 Task: Find a one-way flight from Santa Barbara to Jackson on May 2nd for 8 passengers in premium economy with 2 checked bags.
Action: Mouse moved to (209, 342)
Screenshot: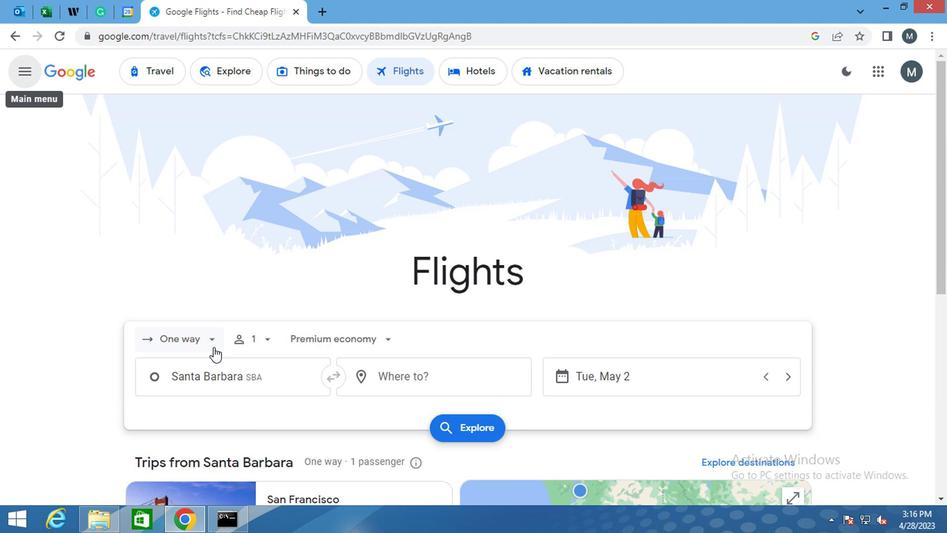 
Action: Mouse pressed left at (209, 342)
Screenshot: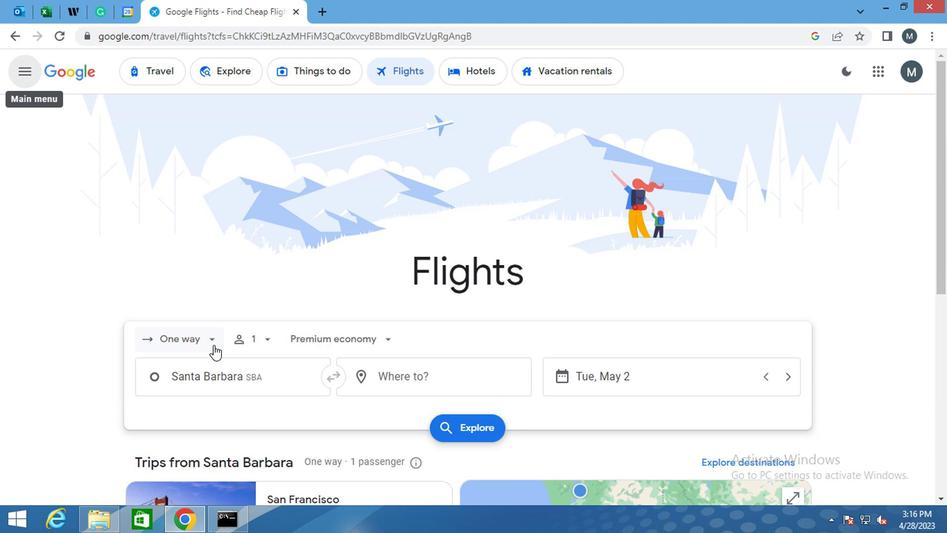 
Action: Mouse moved to (221, 394)
Screenshot: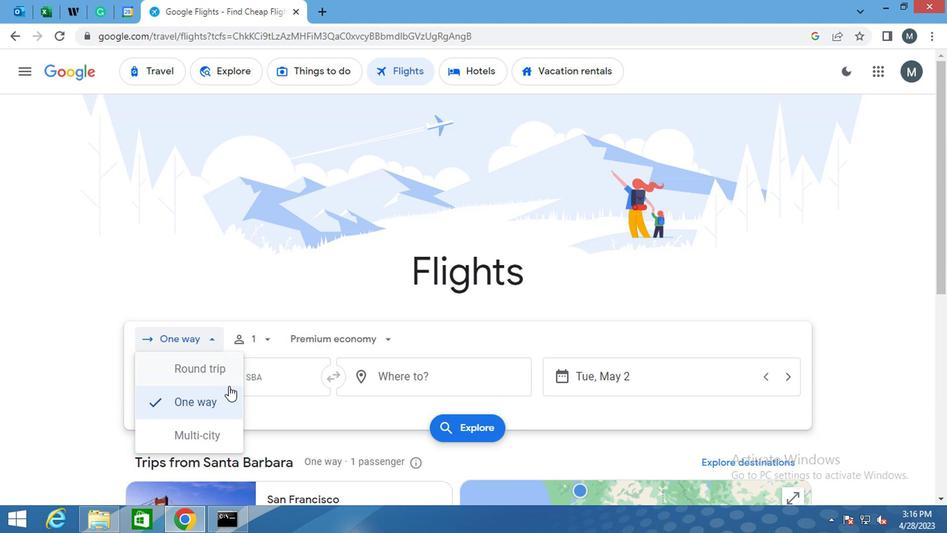 
Action: Mouse pressed left at (221, 394)
Screenshot: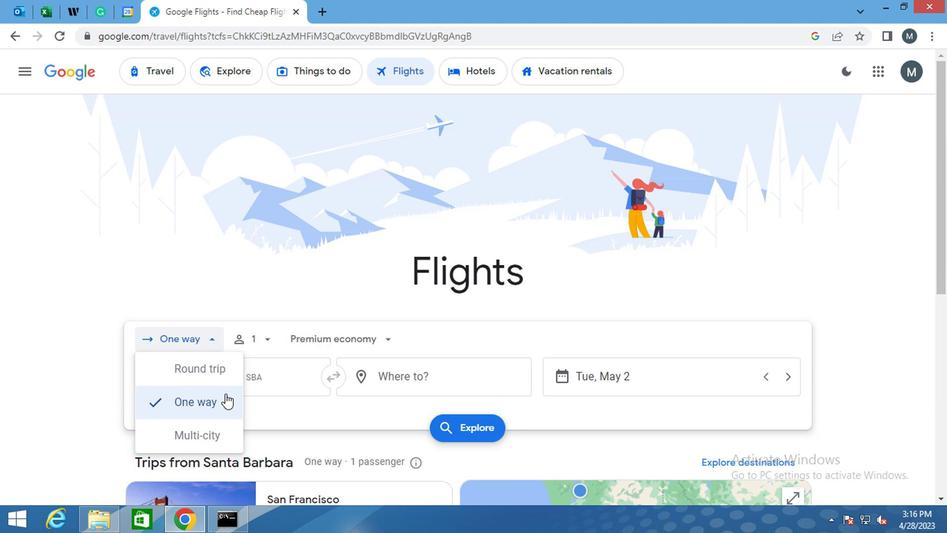 
Action: Mouse moved to (264, 343)
Screenshot: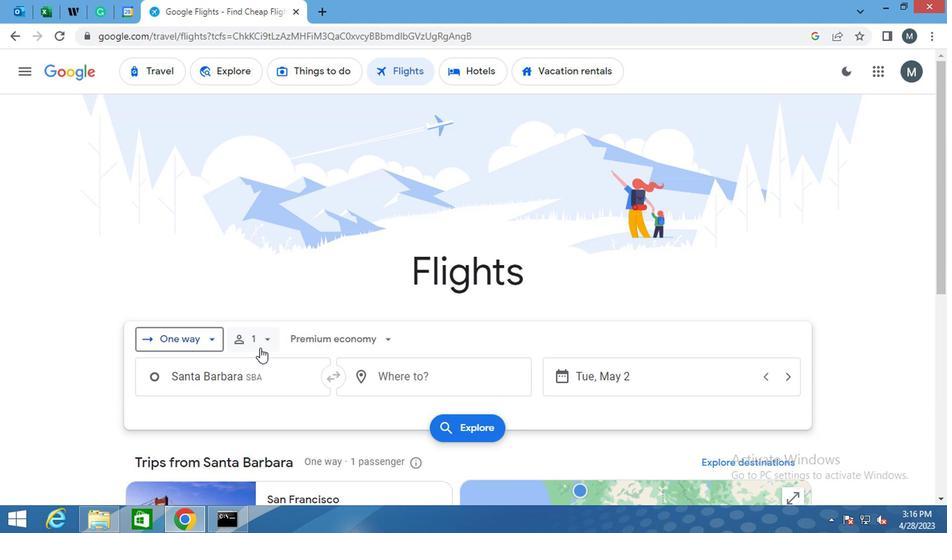 
Action: Mouse pressed left at (264, 343)
Screenshot: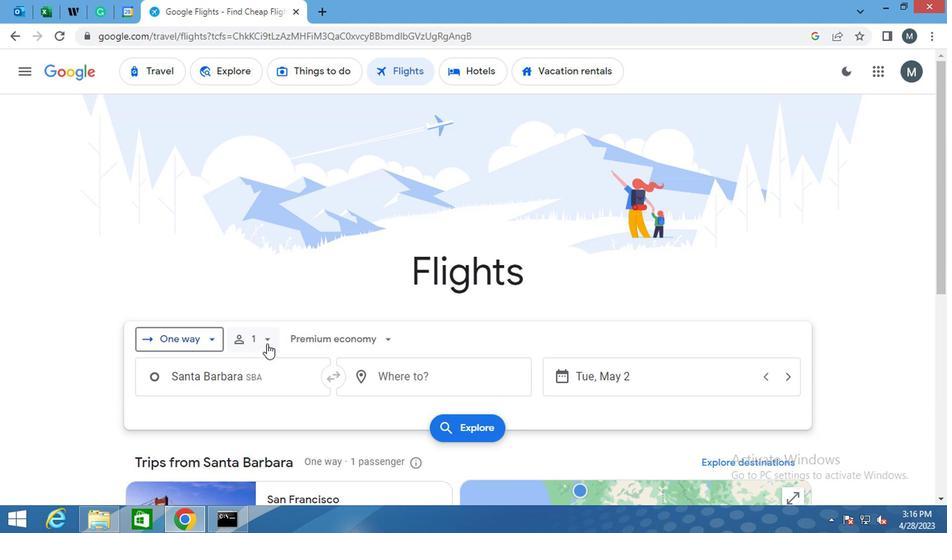 
Action: Mouse moved to (183, 310)
Screenshot: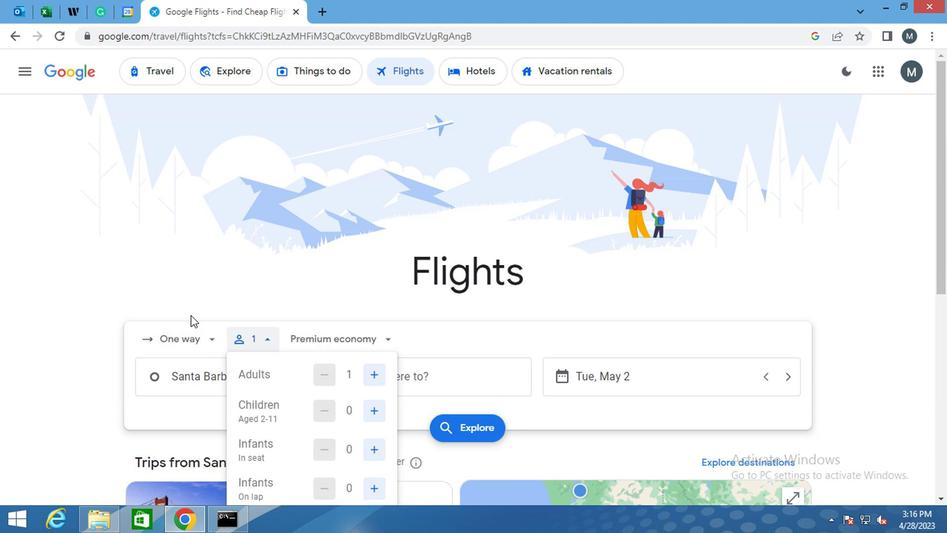 
Action: Mouse scrolled (183, 310) with delta (0, 0)
Screenshot: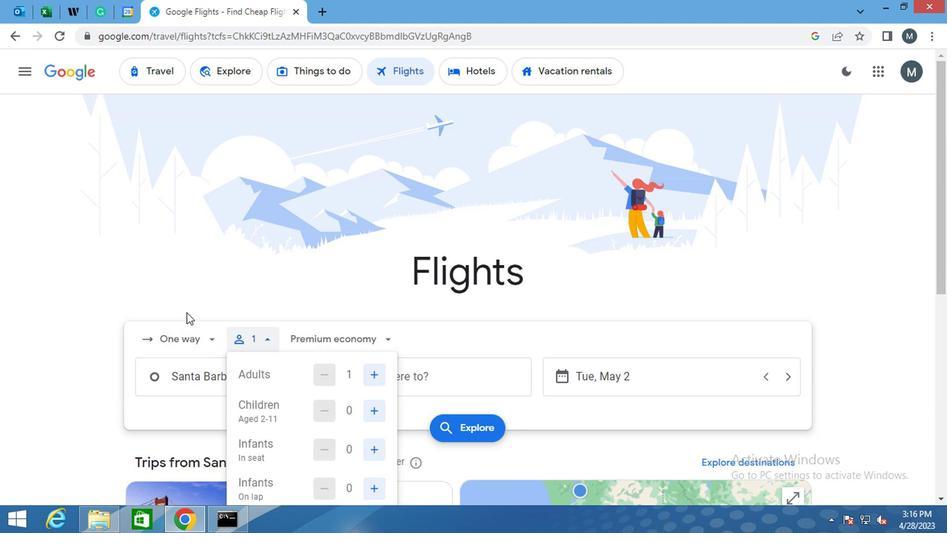 
Action: Mouse scrolled (183, 310) with delta (0, 0)
Screenshot: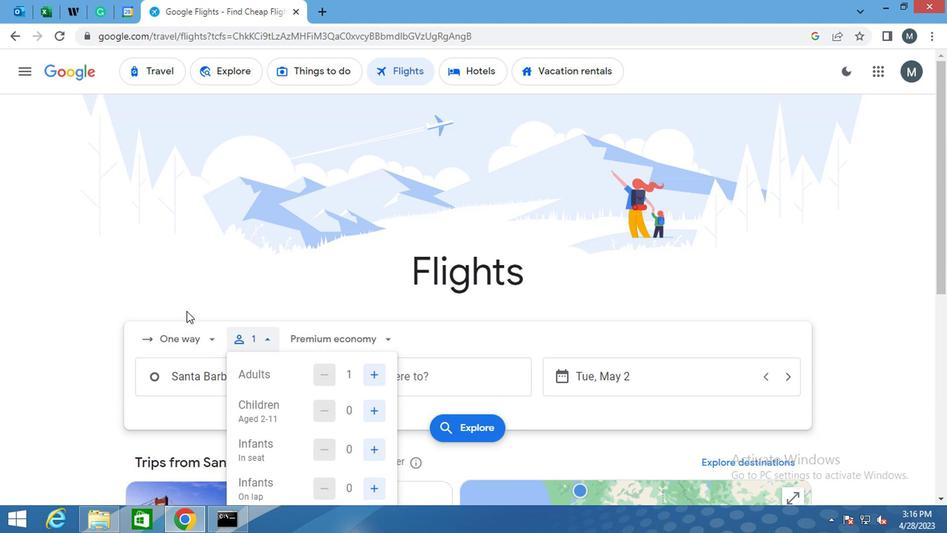 
Action: Mouse moved to (373, 237)
Screenshot: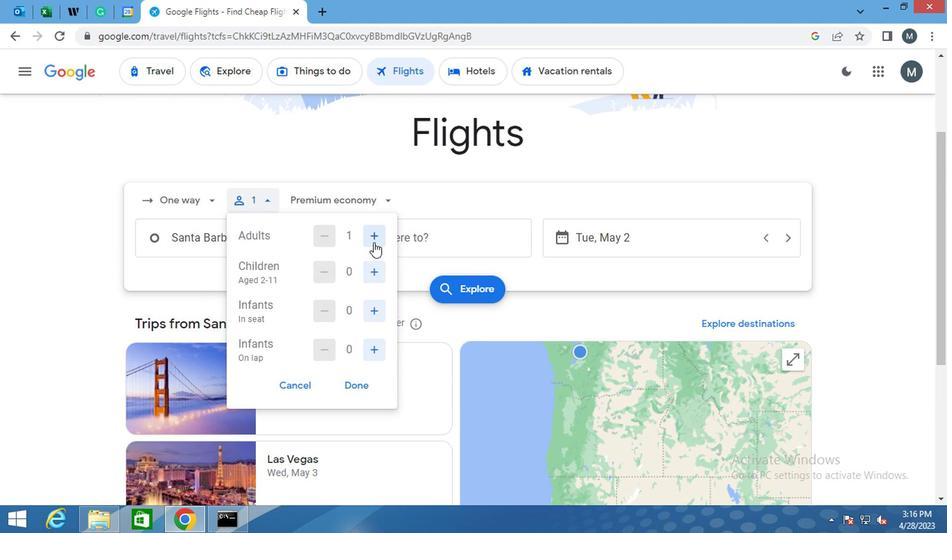 
Action: Mouse pressed left at (373, 237)
Screenshot: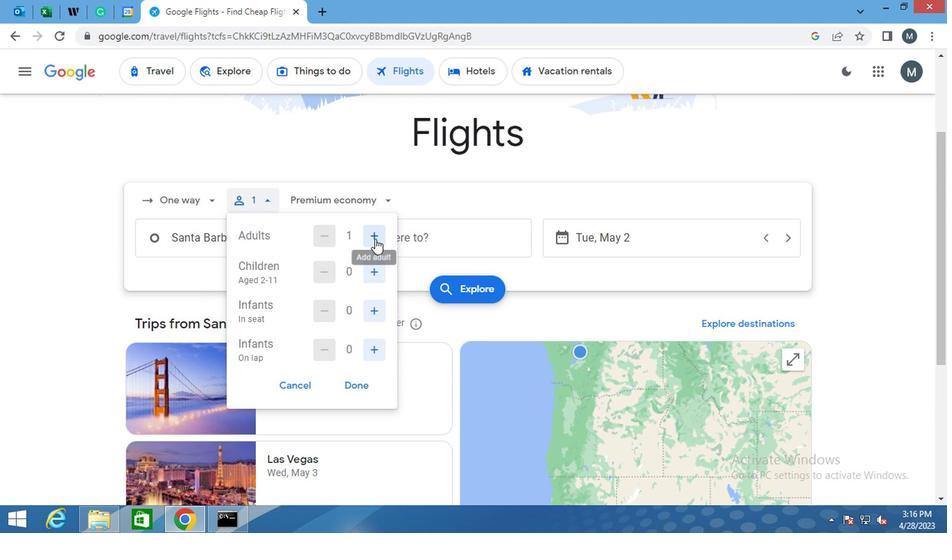 
Action: Mouse pressed left at (373, 237)
Screenshot: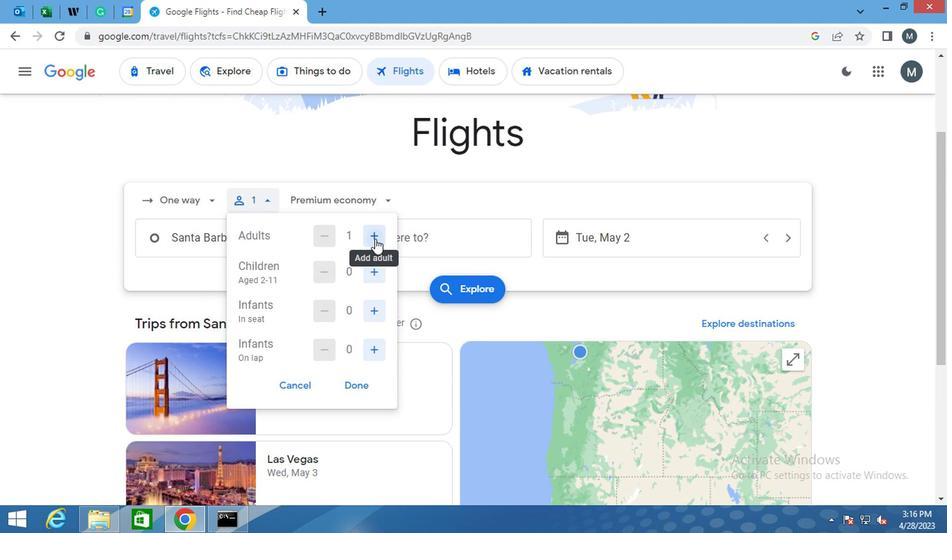 
Action: Mouse pressed left at (373, 237)
Screenshot: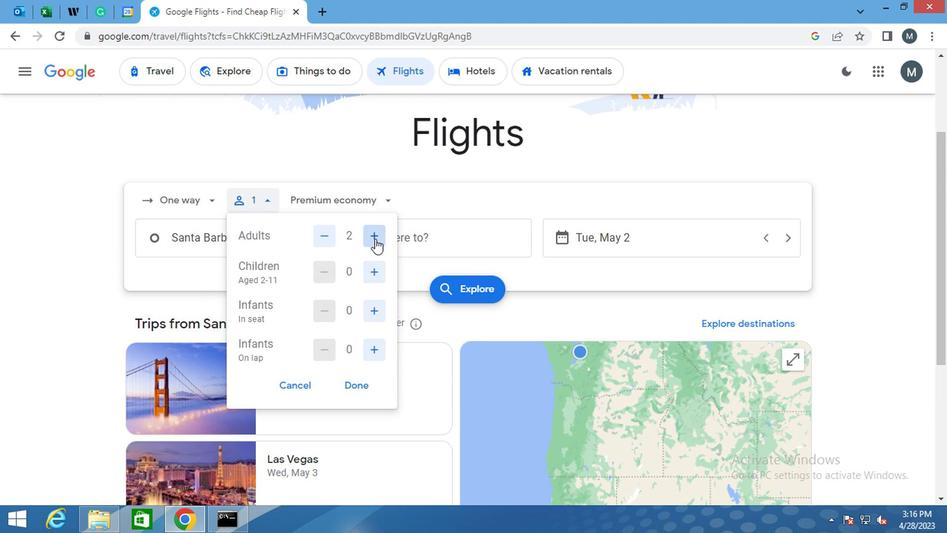 
Action: Mouse moved to (368, 272)
Screenshot: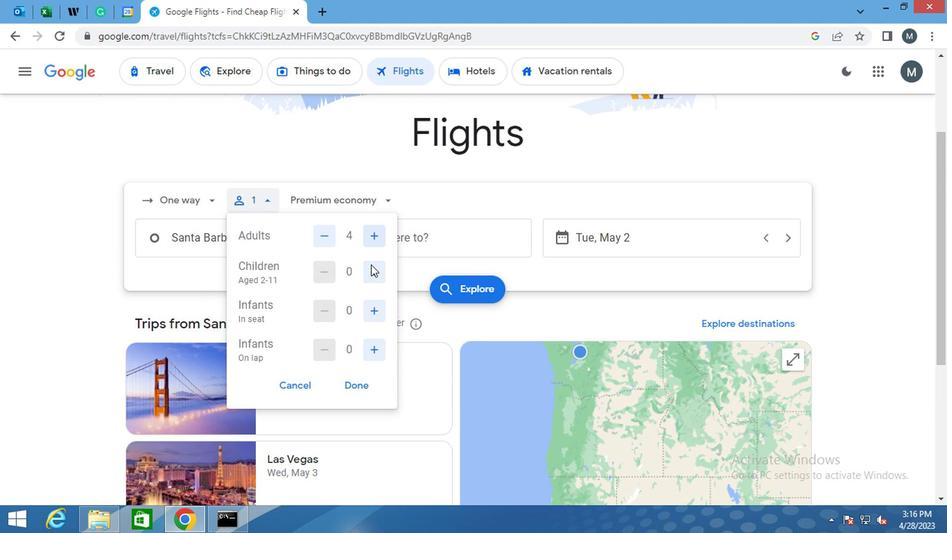 
Action: Mouse pressed left at (368, 272)
Screenshot: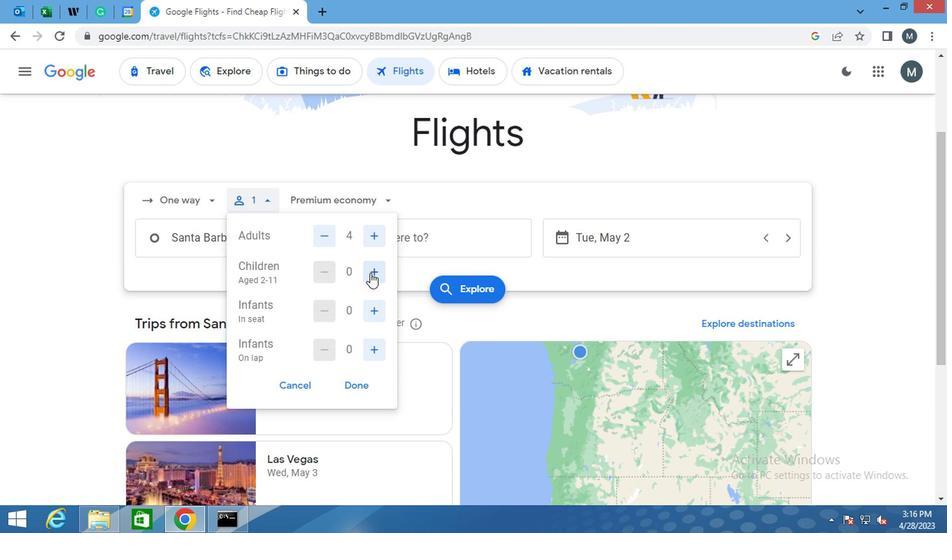 
Action: Mouse pressed left at (368, 272)
Screenshot: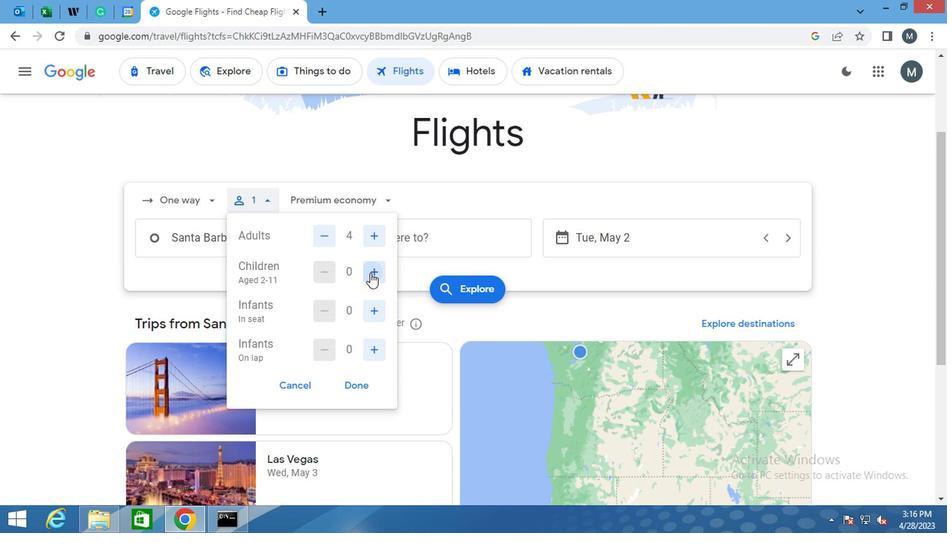 
Action: Mouse moved to (374, 311)
Screenshot: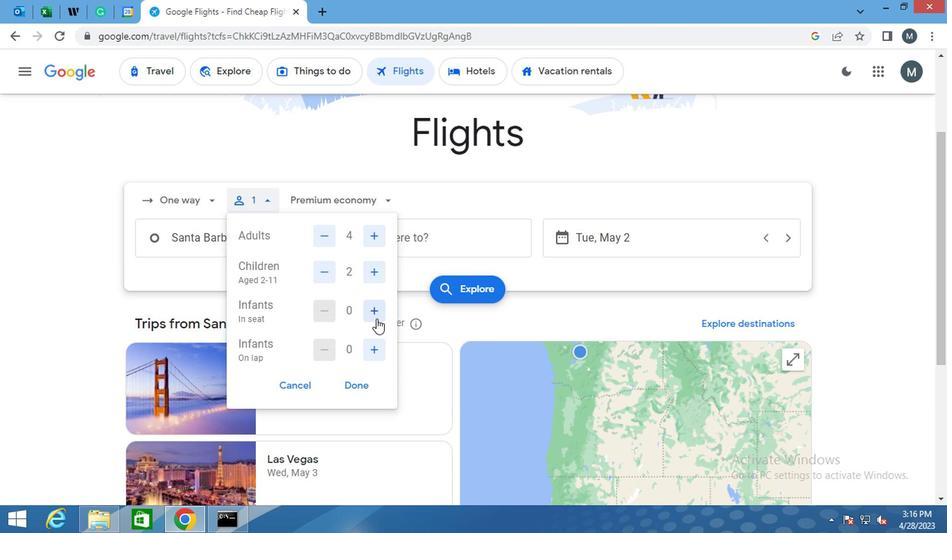 
Action: Mouse pressed left at (374, 311)
Screenshot: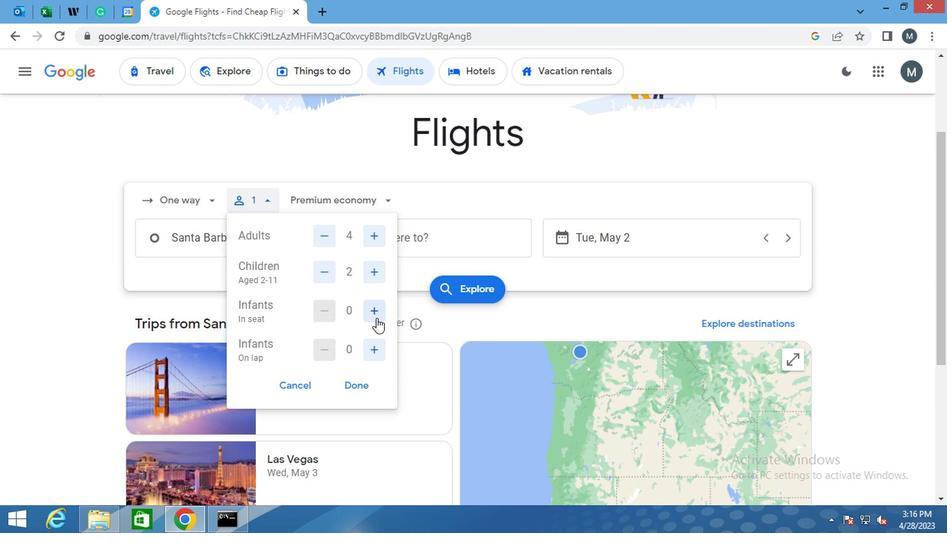 
Action: Mouse moved to (374, 340)
Screenshot: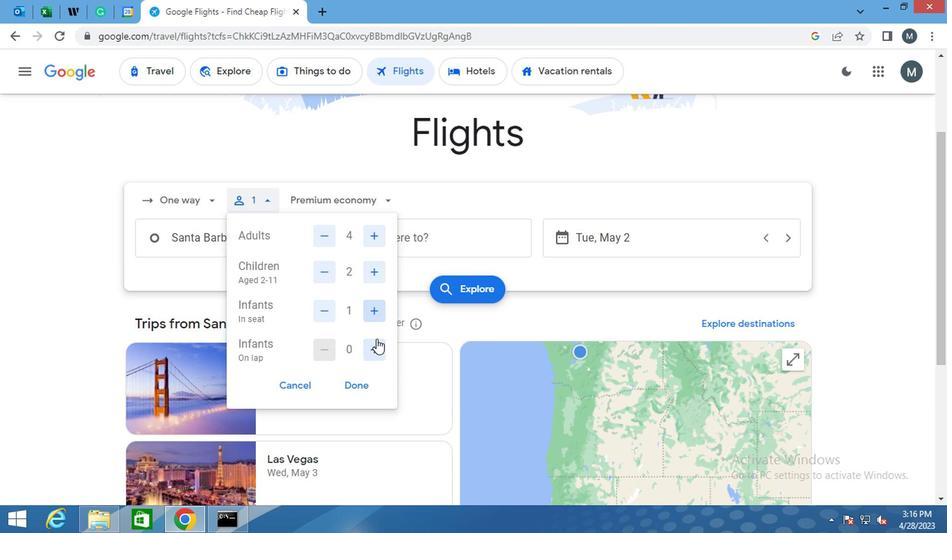 
Action: Mouse pressed left at (374, 340)
Screenshot: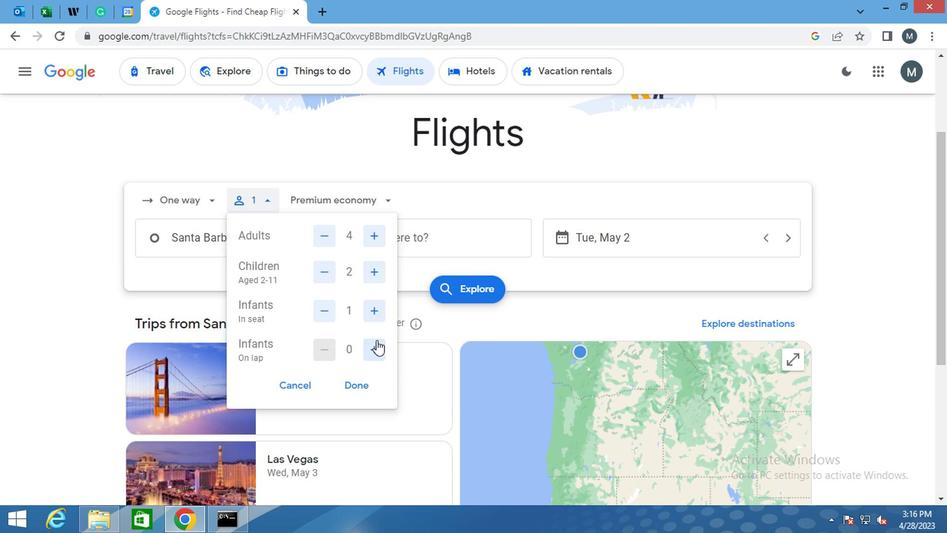 
Action: Mouse moved to (360, 386)
Screenshot: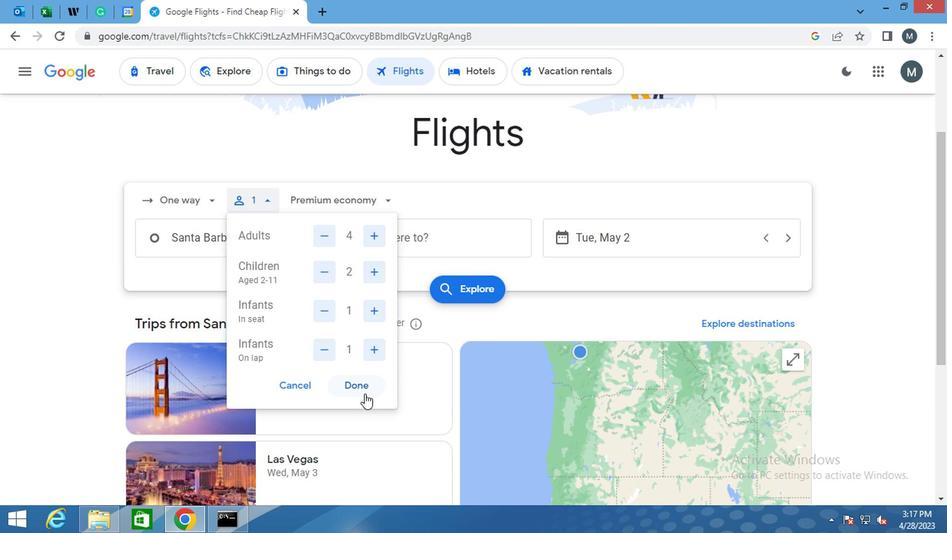 
Action: Mouse pressed left at (360, 386)
Screenshot: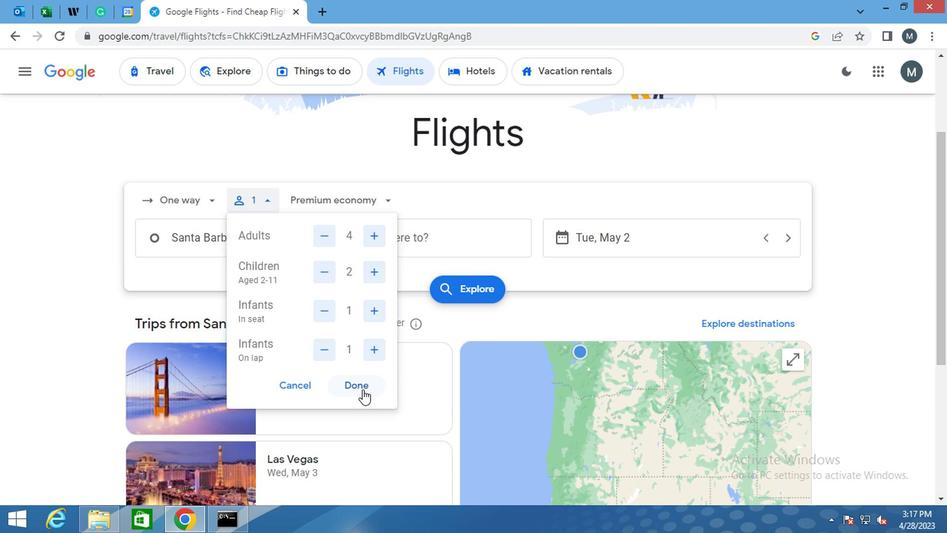 
Action: Mouse moved to (373, 202)
Screenshot: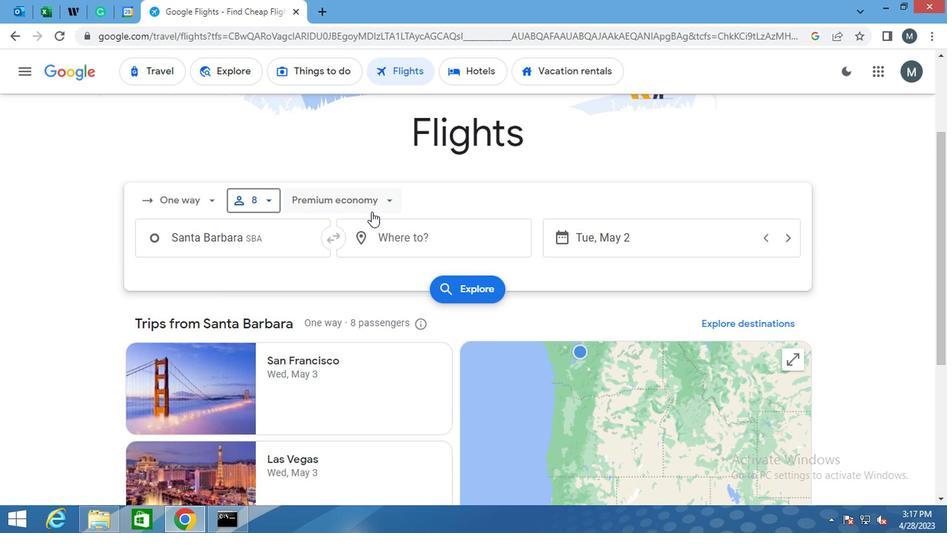 
Action: Mouse pressed left at (373, 202)
Screenshot: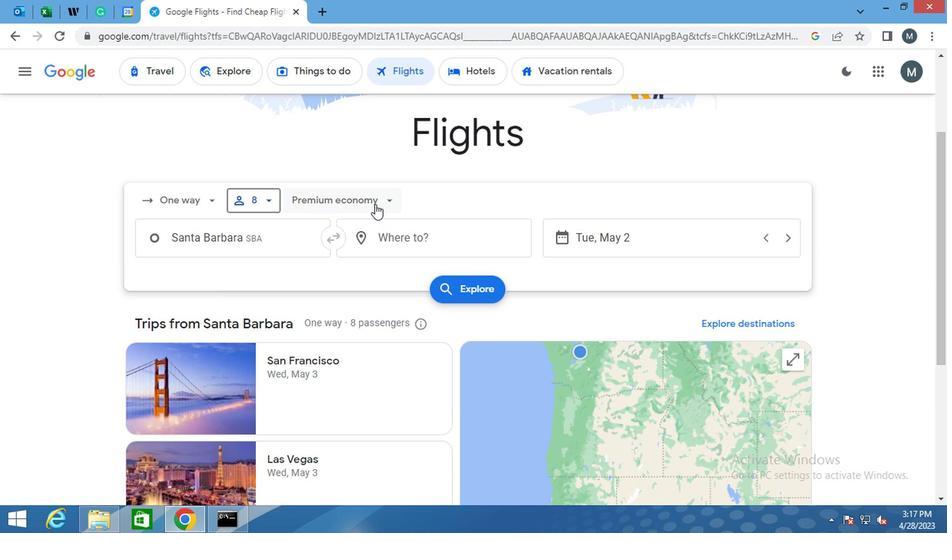 
Action: Mouse moved to (369, 258)
Screenshot: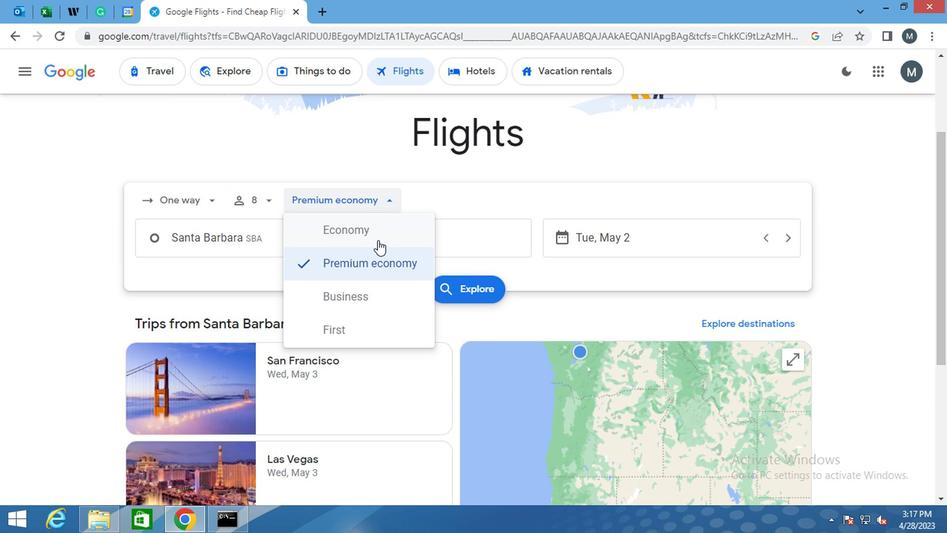 
Action: Mouse pressed left at (369, 258)
Screenshot: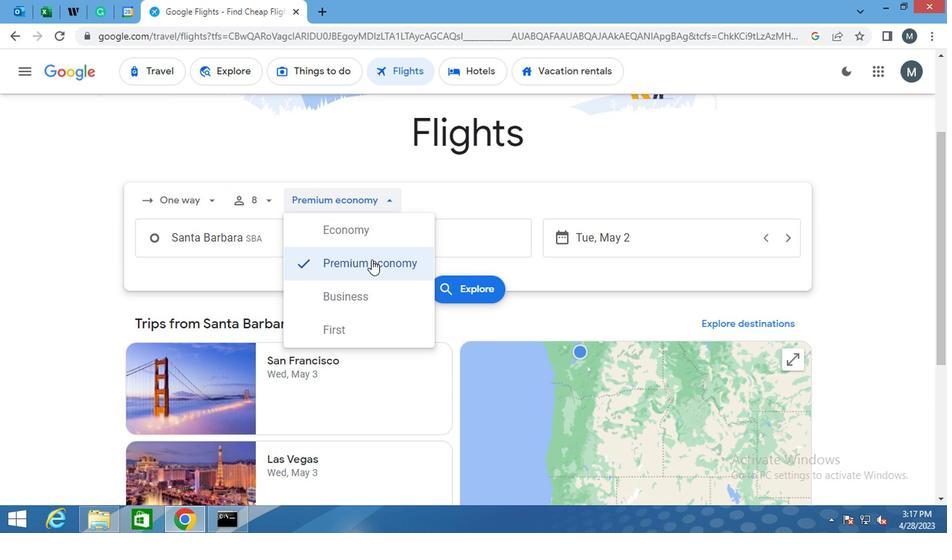 
Action: Mouse moved to (273, 243)
Screenshot: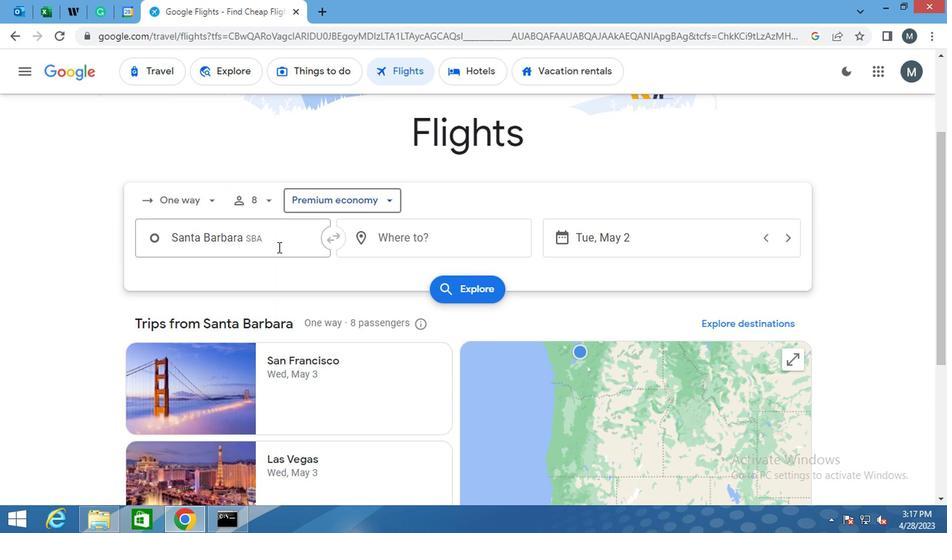 
Action: Mouse pressed left at (273, 243)
Screenshot: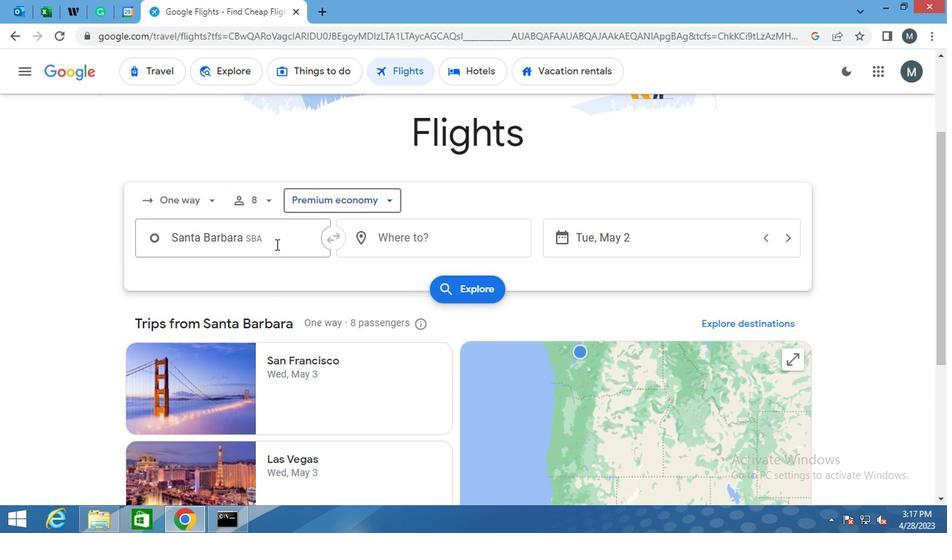 
Action: Mouse moved to (299, 238)
Screenshot: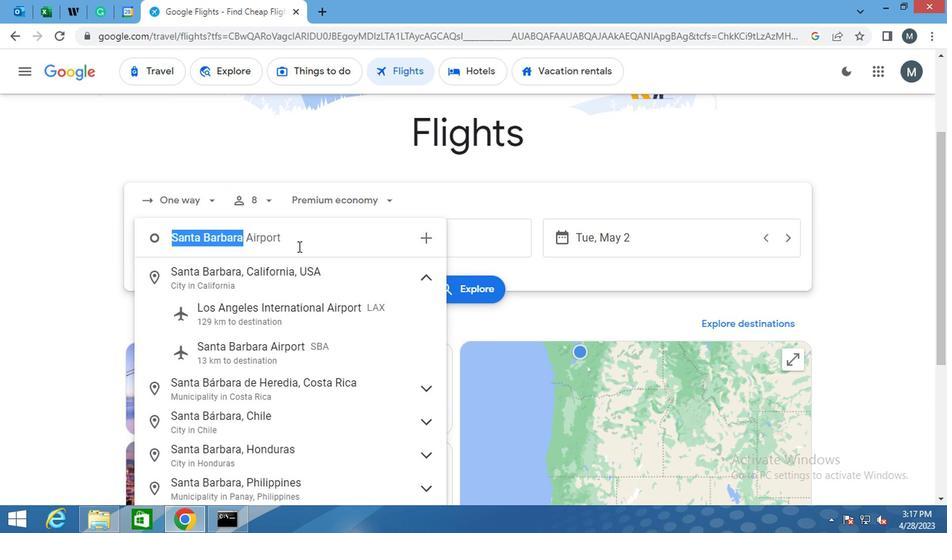 
Action: Mouse pressed left at (299, 238)
Screenshot: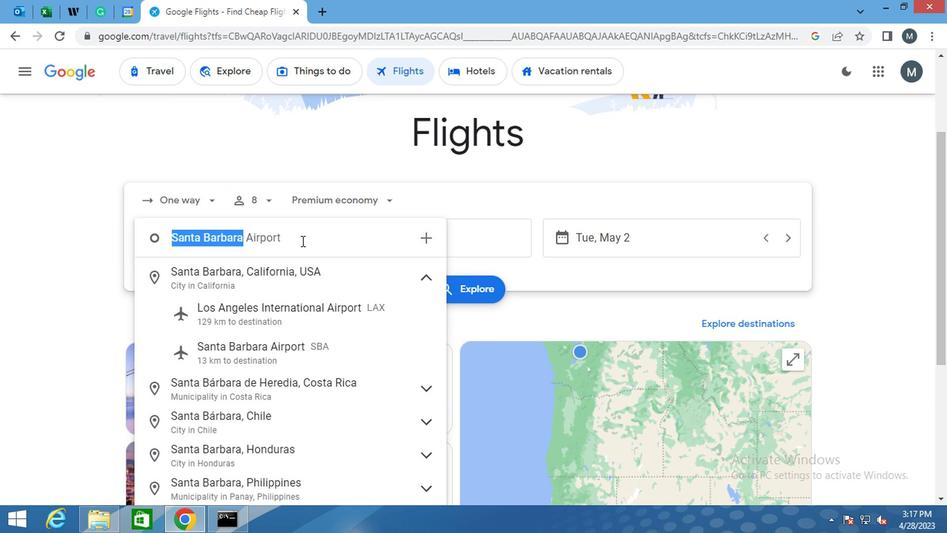 
Action: Mouse moved to (300, 237)
Screenshot: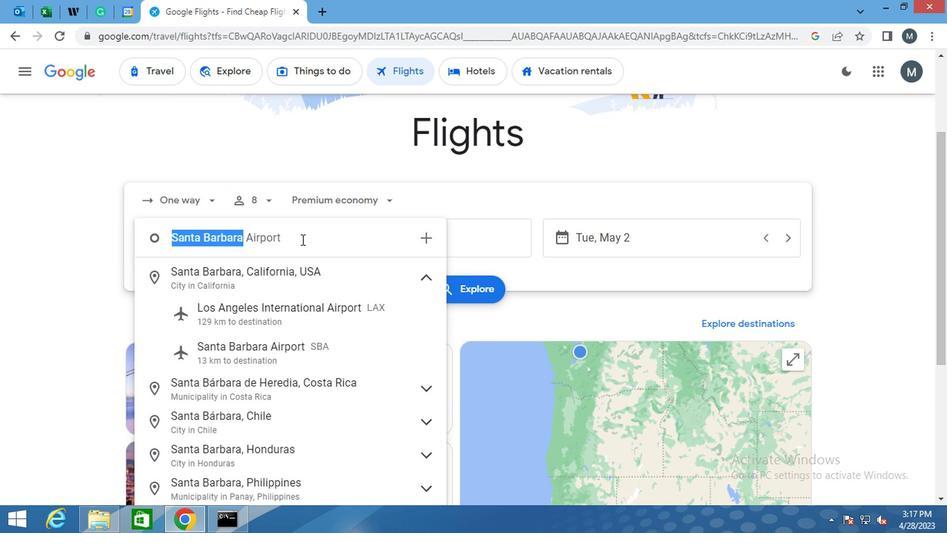 
Action: Key pressed <Key.enter>
Screenshot: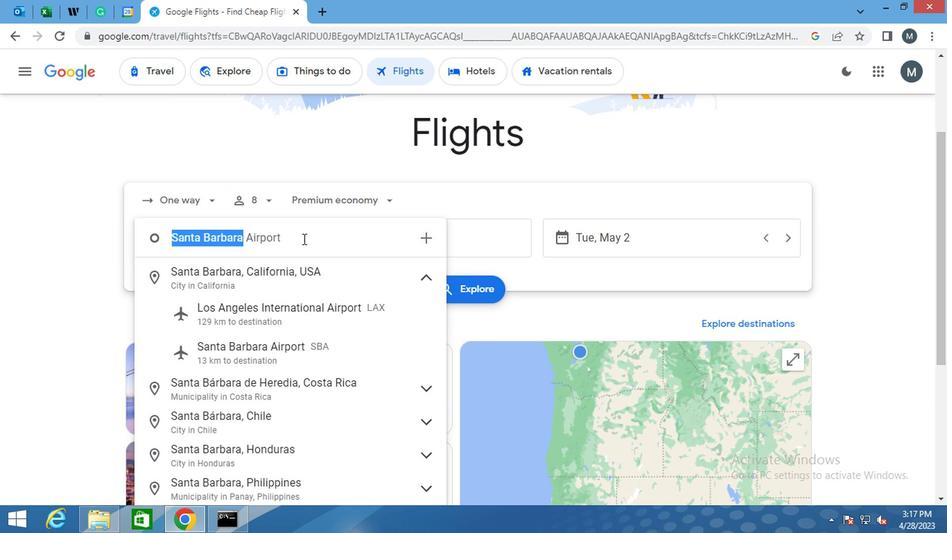 
Action: Mouse moved to (400, 242)
Screenshot: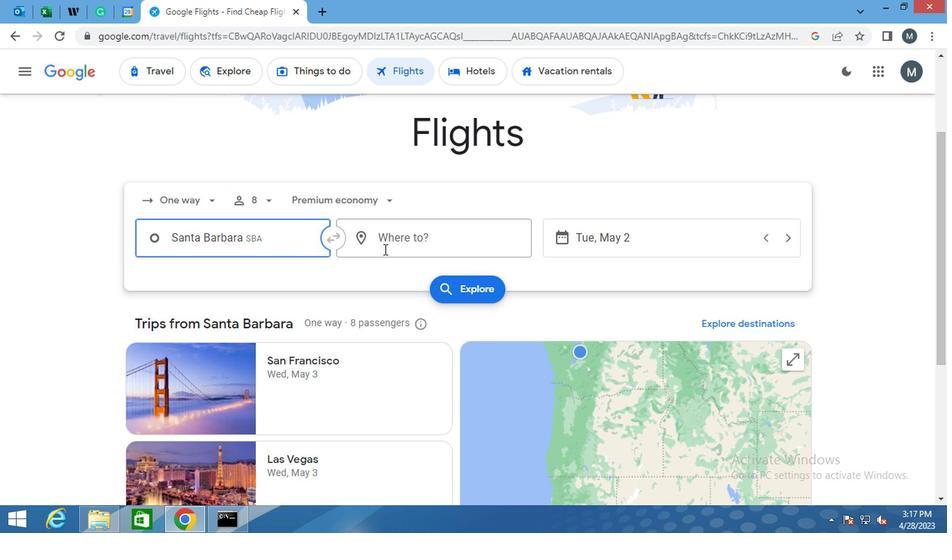 
Action: Mouse pressed left at (400, 242)
Screenshot: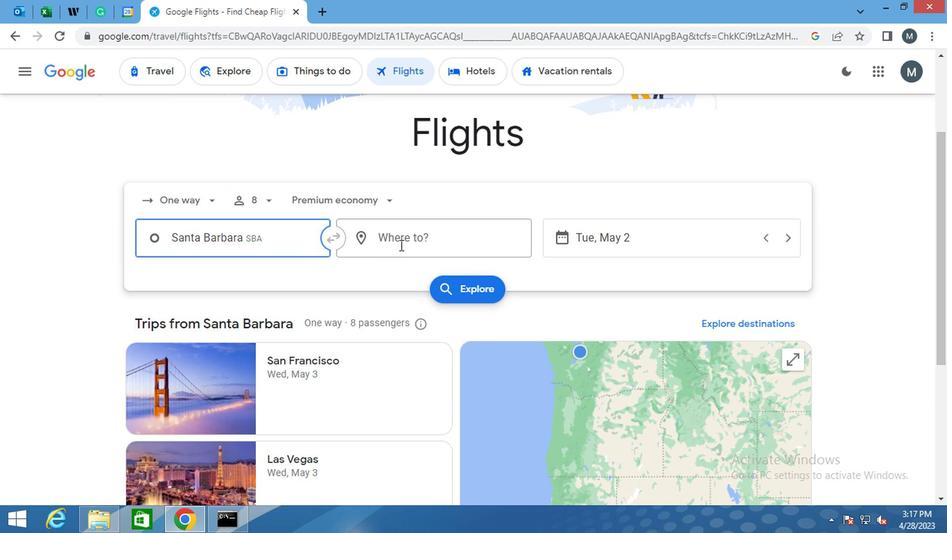
Action: Mouse moved to (398, 243)
Screenshot: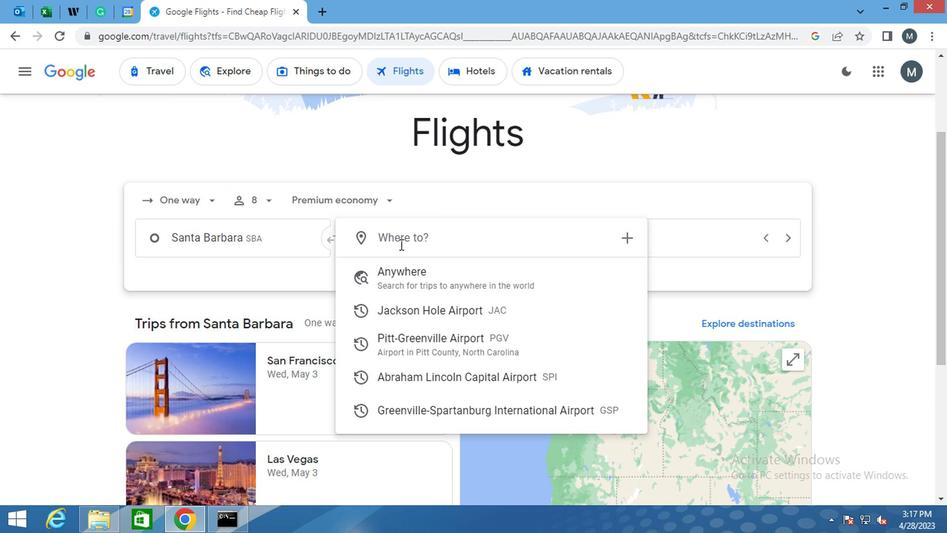 
Action: Key pressed j
Screenshot: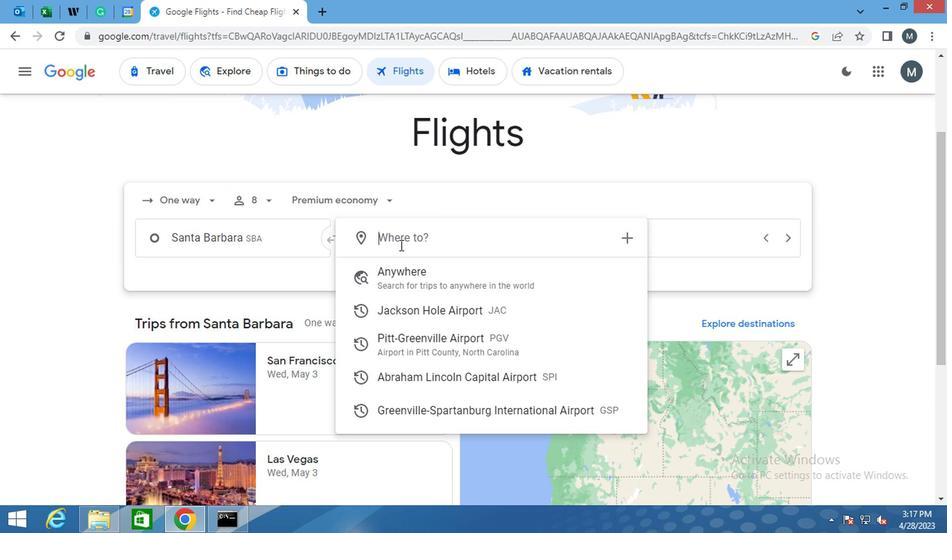 
Action: Mouse moved to (397, 245)
Screenshot: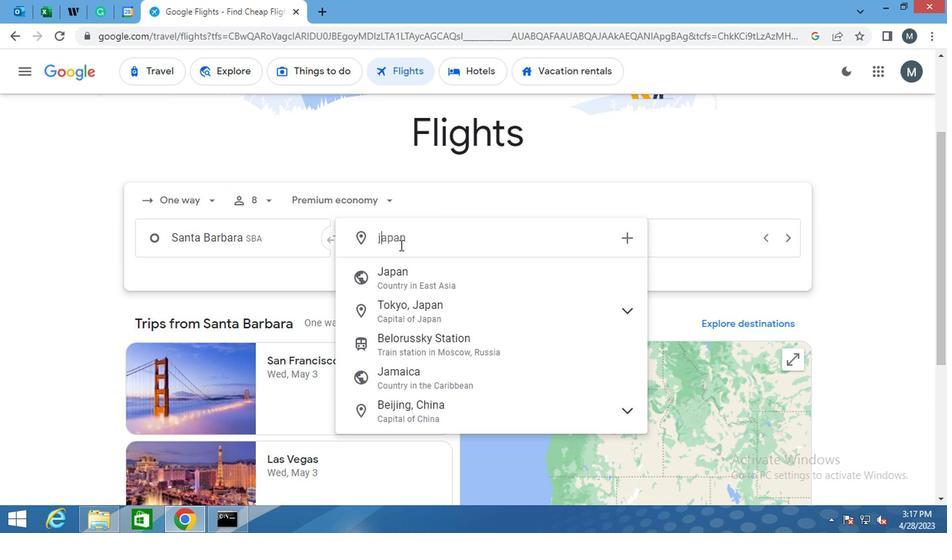 
Action: Key pressed ac
Screenshot: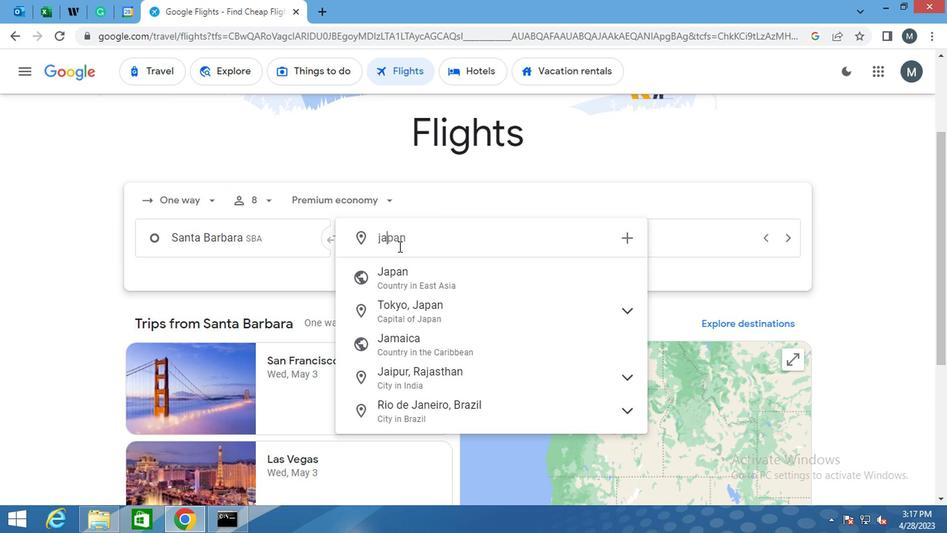 
Action: Mouse moved to (432, 279)
Screenshot: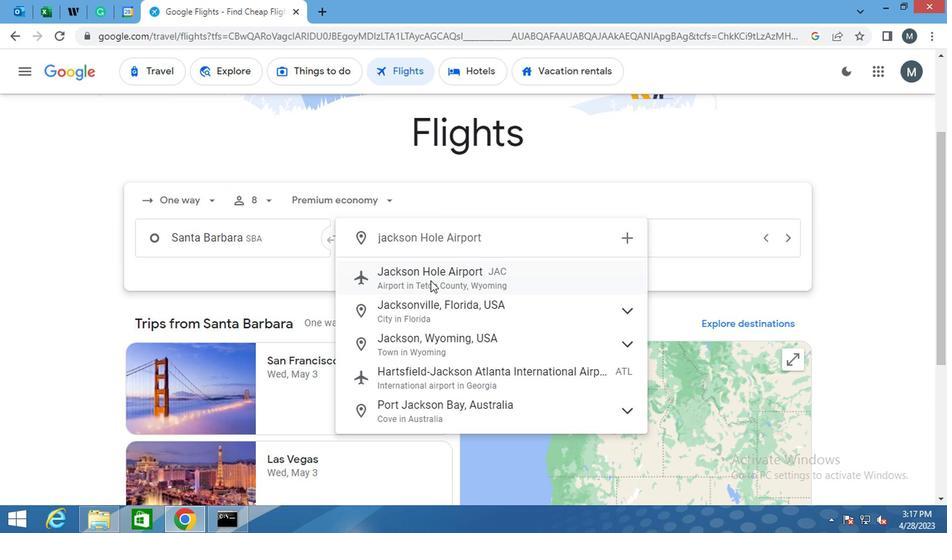 
Action: Mouse pressed left at (432, 279)
Screenshot: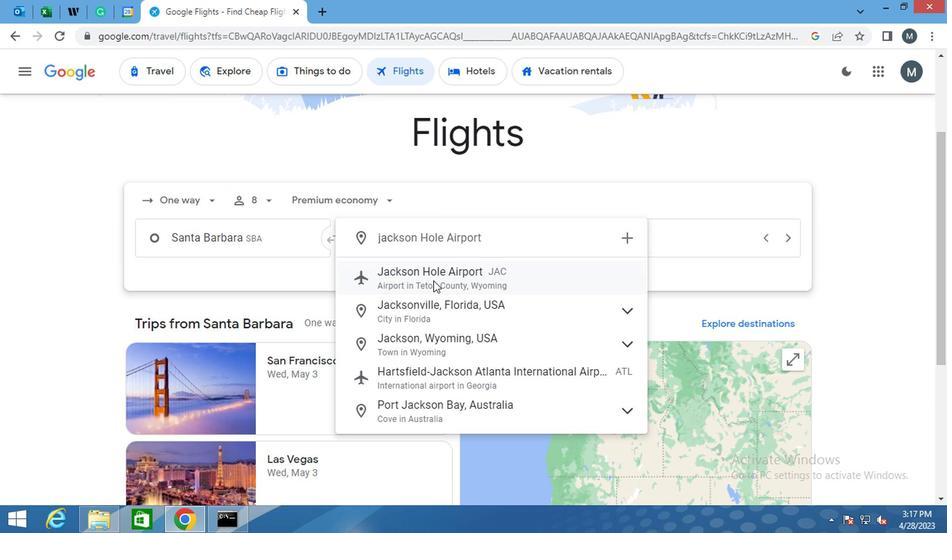 
Action: Mouse moved to (589, 236)
Screenshot: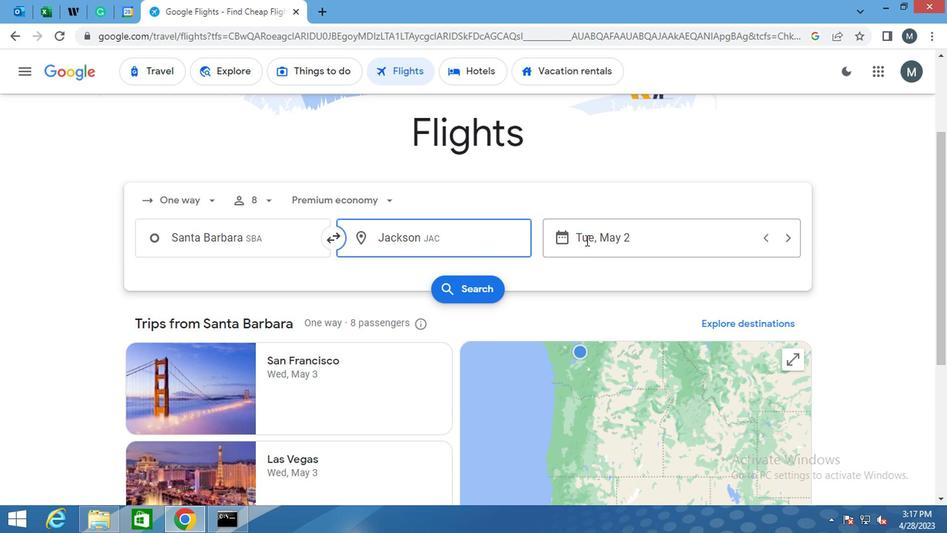 
Action: Mouse pressed left at (589, 236)
Screenshot: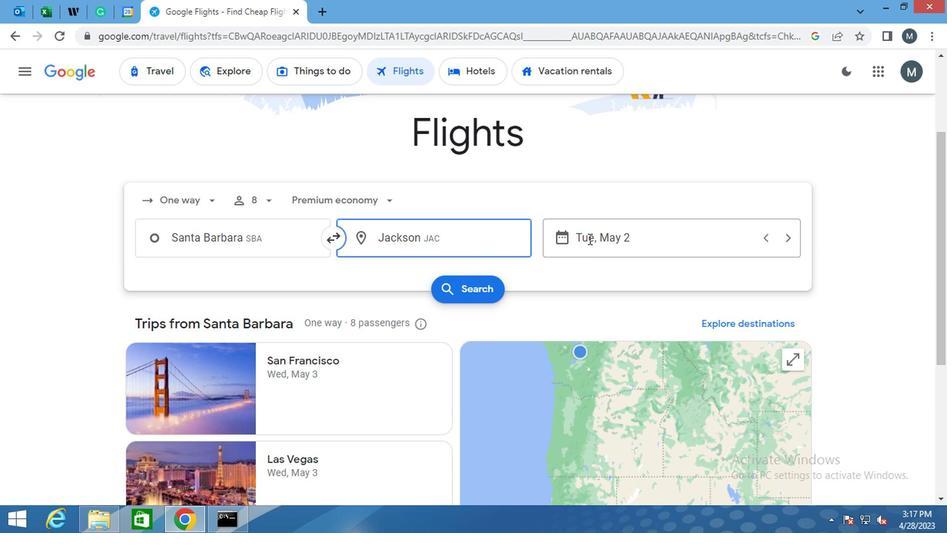 
Action: Mouse moved to (634, 247)
Screenshot: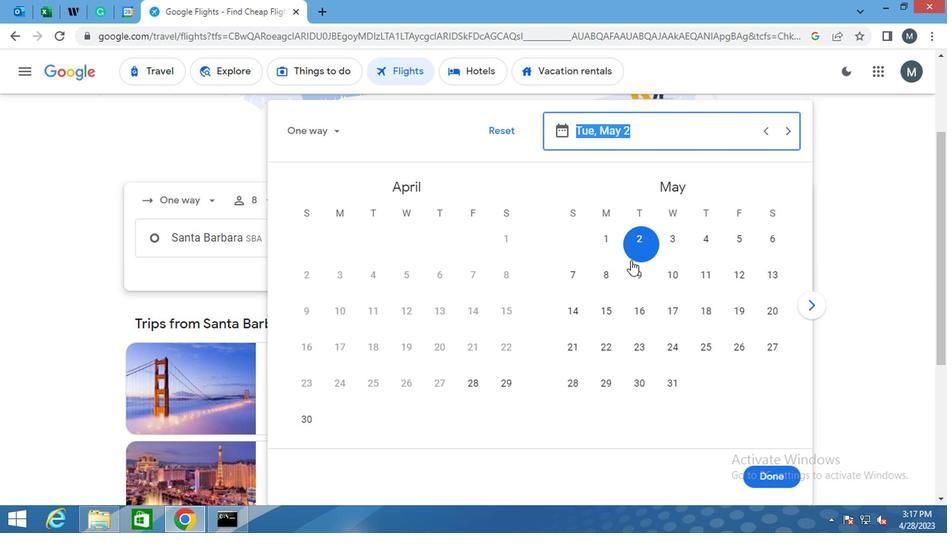 
Action: Mouse pressed left at (634, 247)
Screenshot: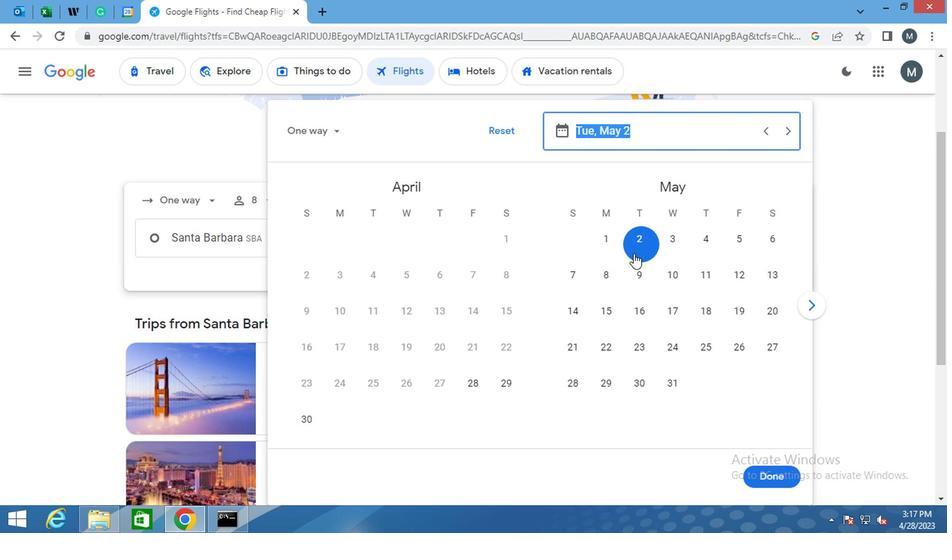 
Action: Mouse moved to (756, 469)
Screenshot: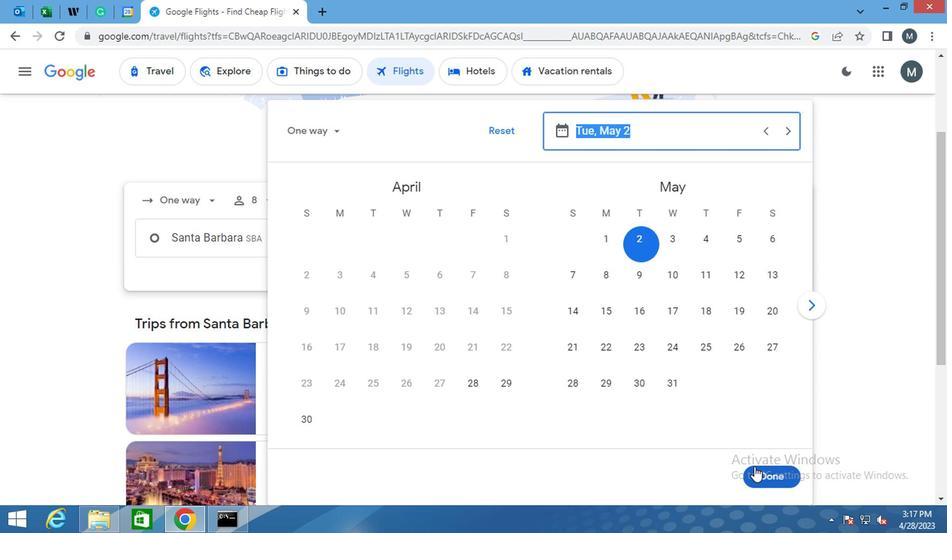
Action: Mouse pressed left at (756, 469)
Screenshot: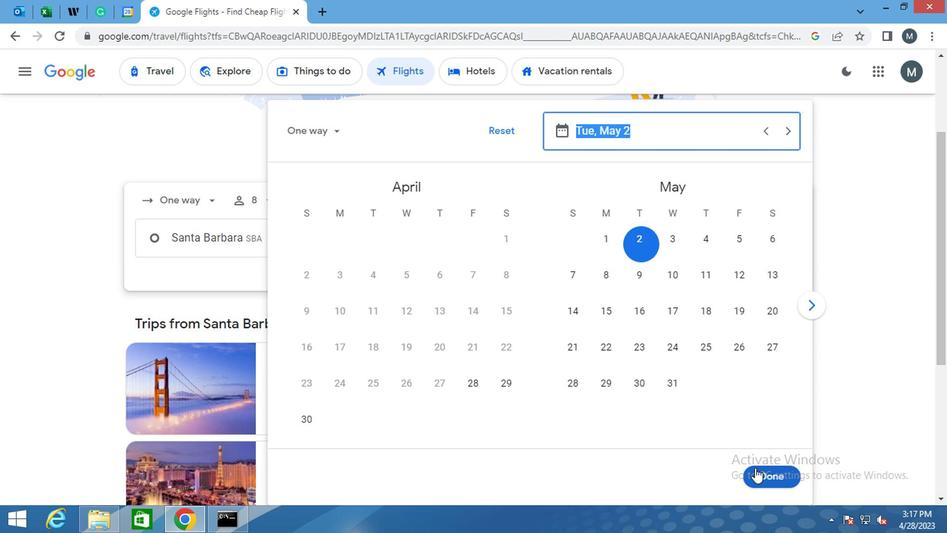 
Action: Mouse moved to (479, 291)
Screenshot: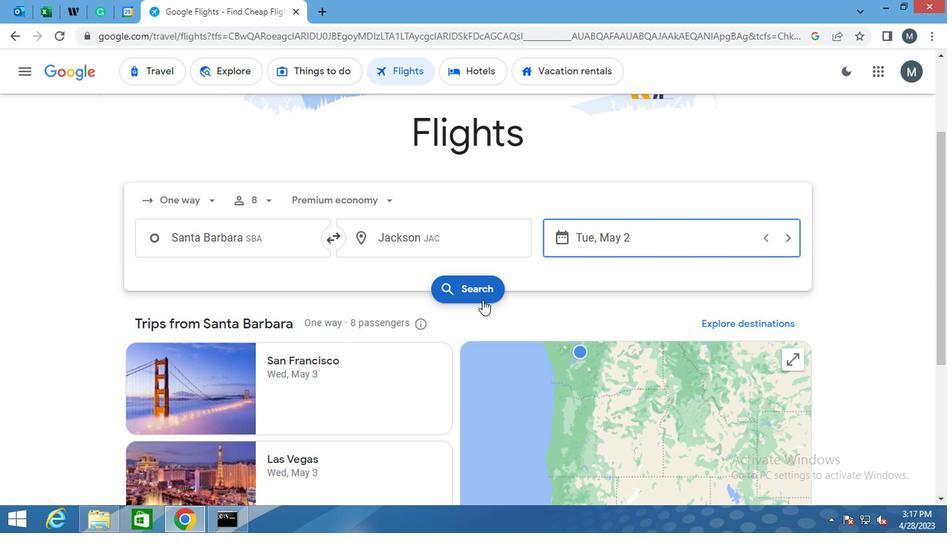 
Action: Mouse pressed left at (479, 291)
Screenshot: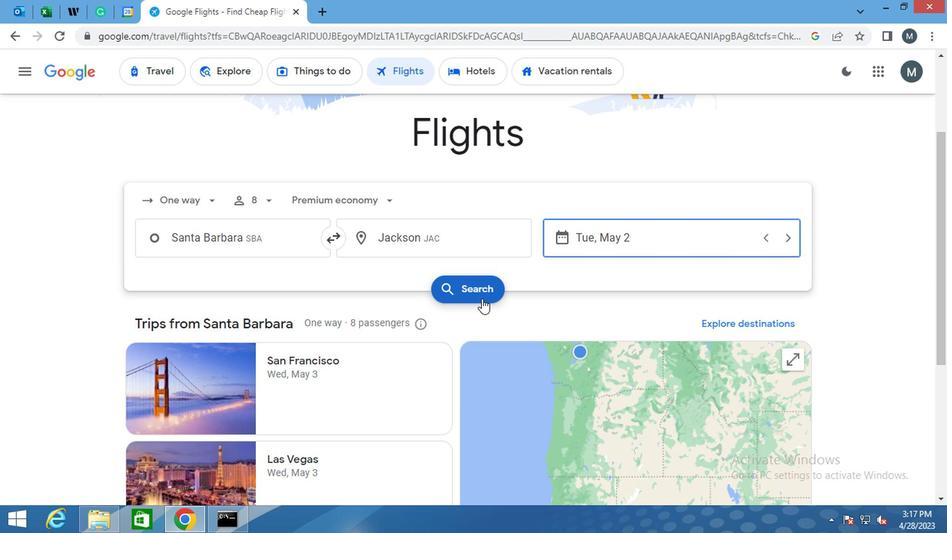 
Action: Mouse moved to (165, 195)
Screenshot: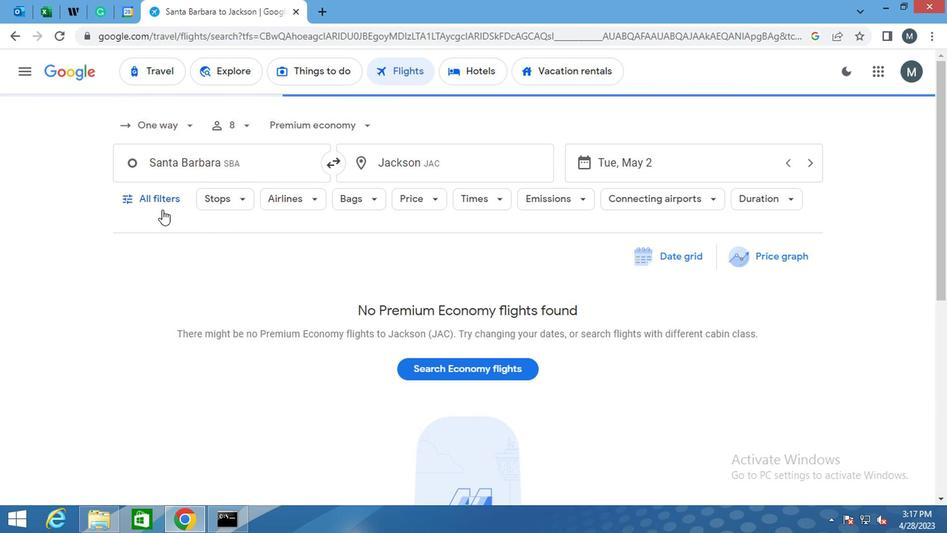 
Action: Mouse pressed left at (165, 195)
Screenshot: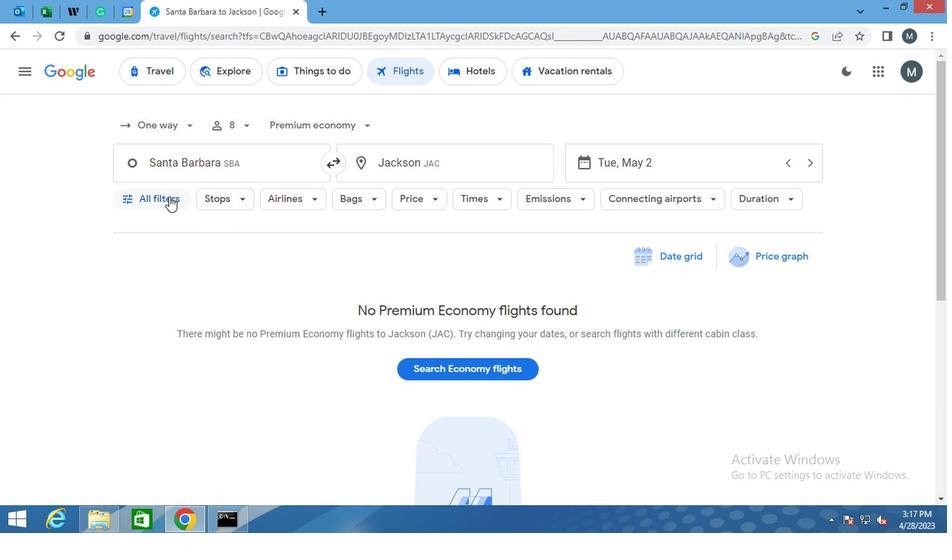 
Action: Mouse moved to (214, 310)
Screenshot: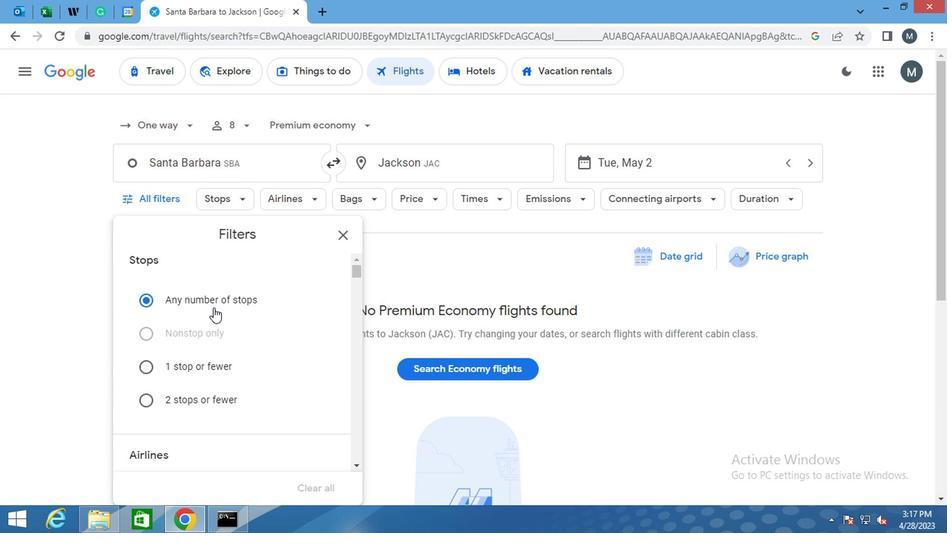 
Action: Mouse scrolled (214, 310) with delta (0, 0)
Screenshot: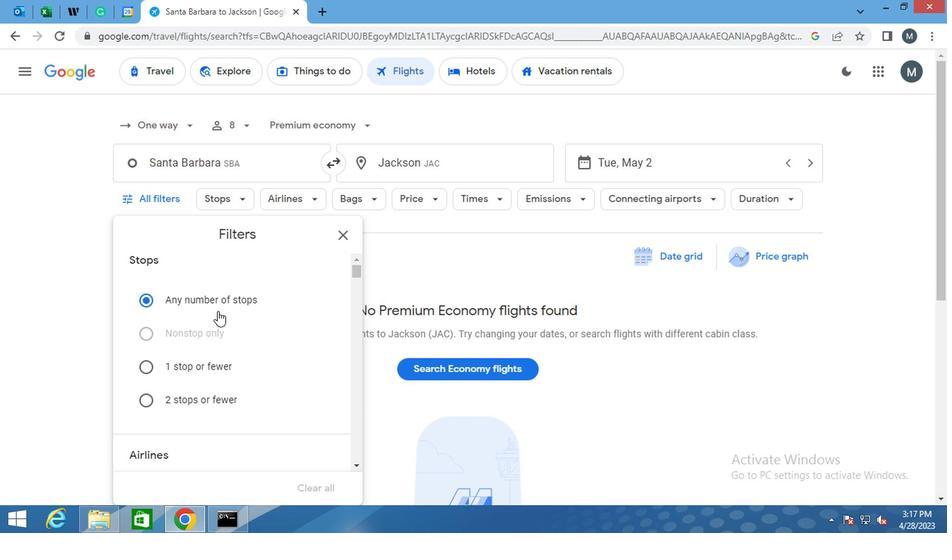 
Action: Mouse moved to (215, 311)
Screenshot: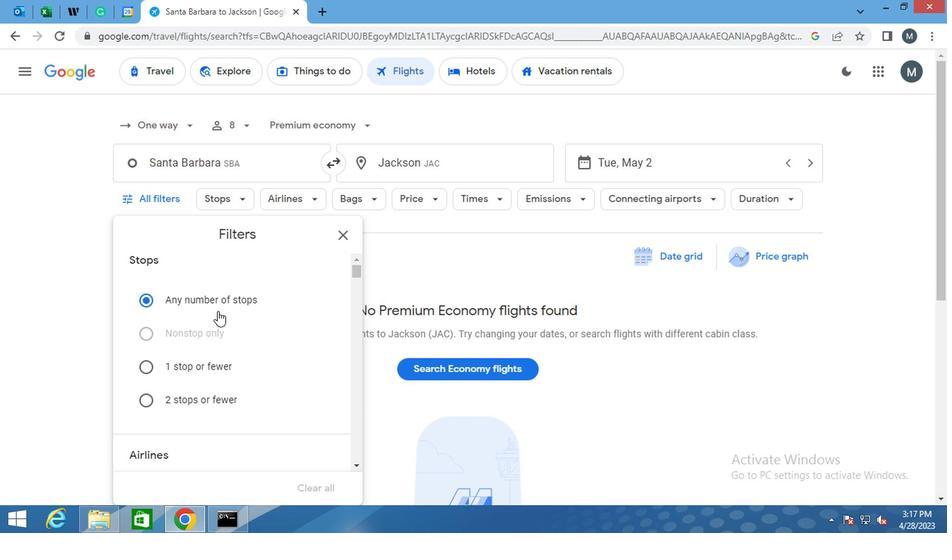 
Action: Mouse scrolled (215, 310) with delta (0, 0)
Screenshot: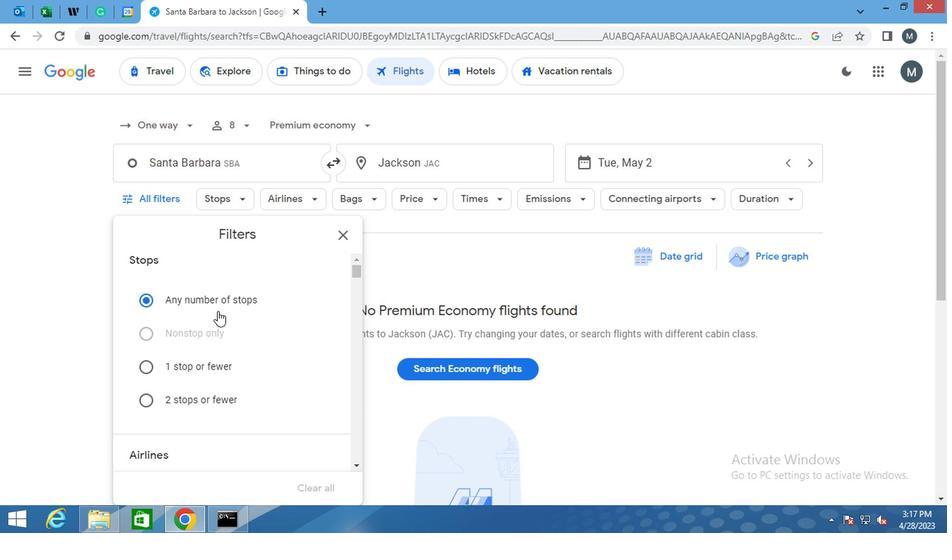 
Action: Mouse moved to (314, 360)
Screenshot: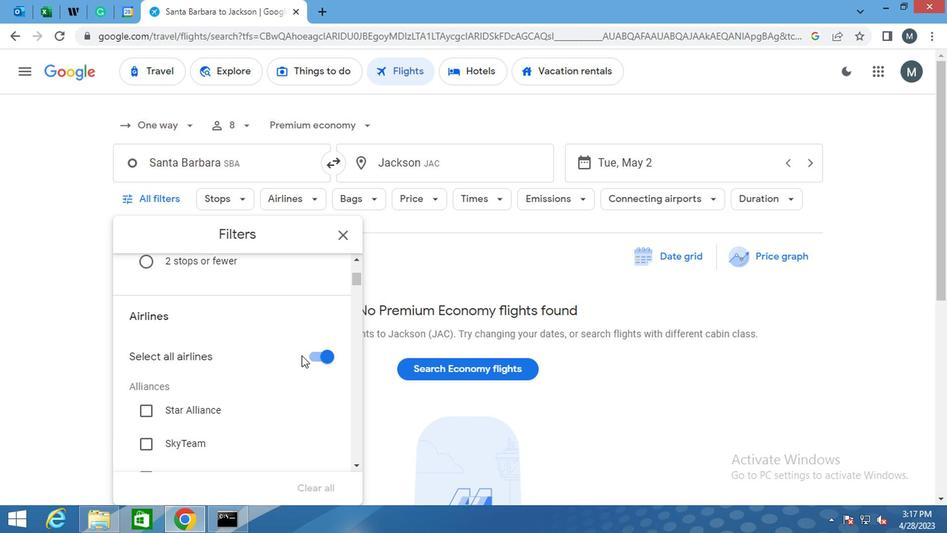 
Action: Mouse pressed left at (314, 360)
Screenshot: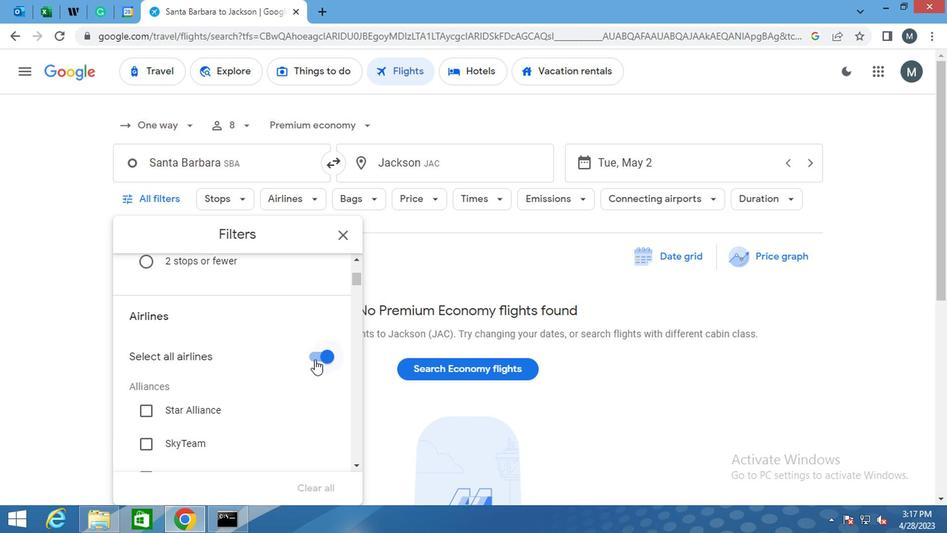 
Action: Mouse moved to (274, 343)
Screenshot: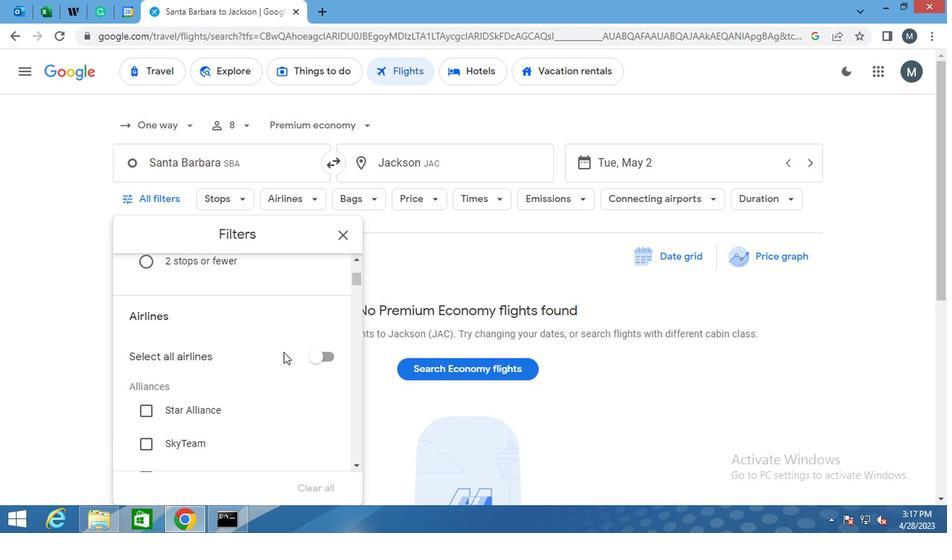 
Action: Mouse scrolled (274, 342) with delta (0, 0)
Screenshot: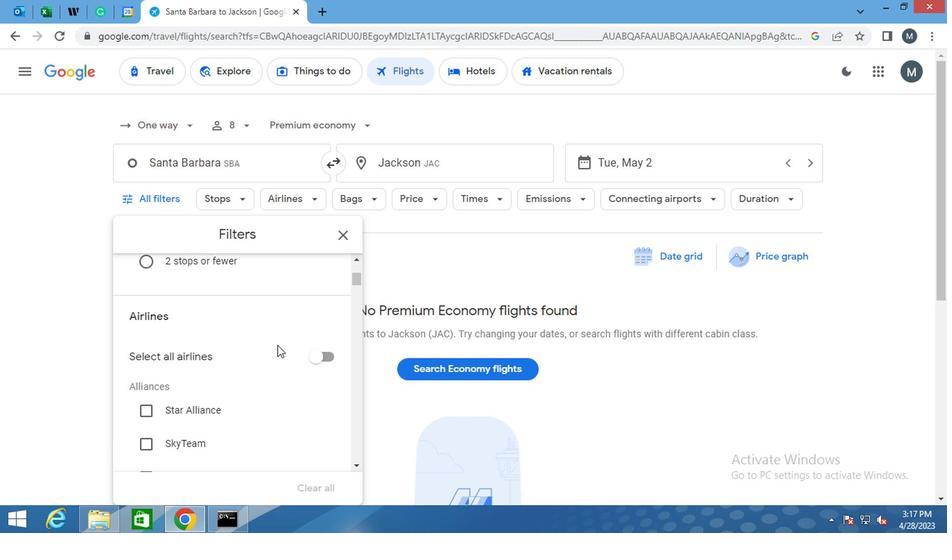 
Action: Mouse moved to (221, 337)
Screenshot: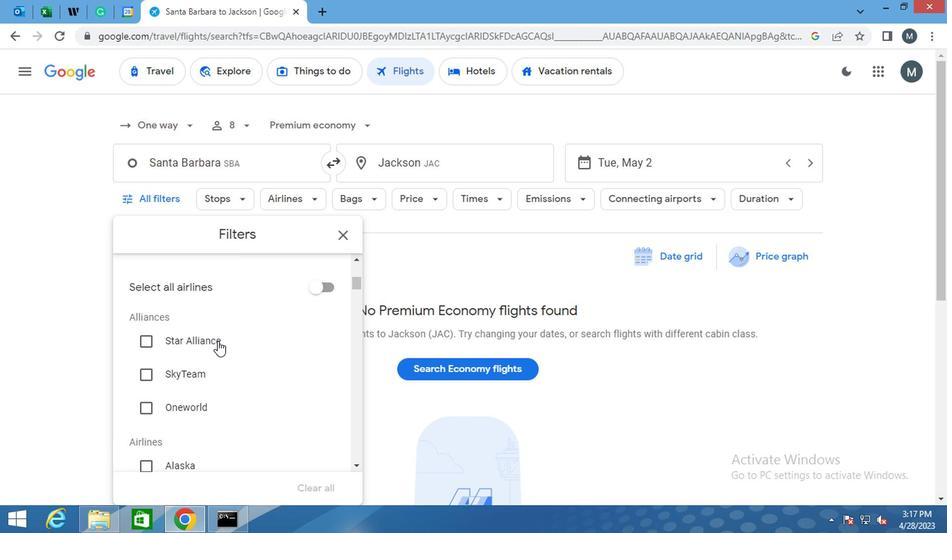 
Action: Mouse scrolled (221, 336) with delta (0, 0)
Screenshot: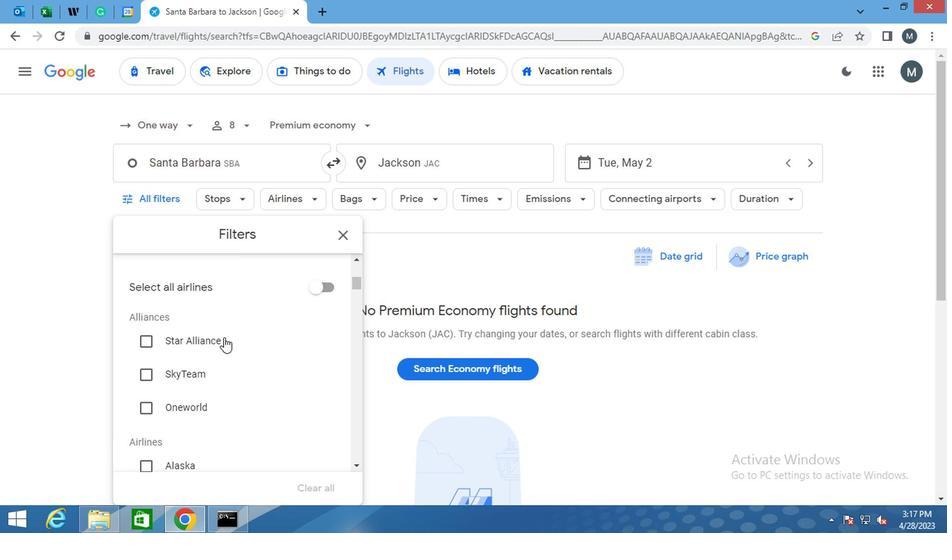 
Action: Mouse moved to (211, 346)
Screenshot: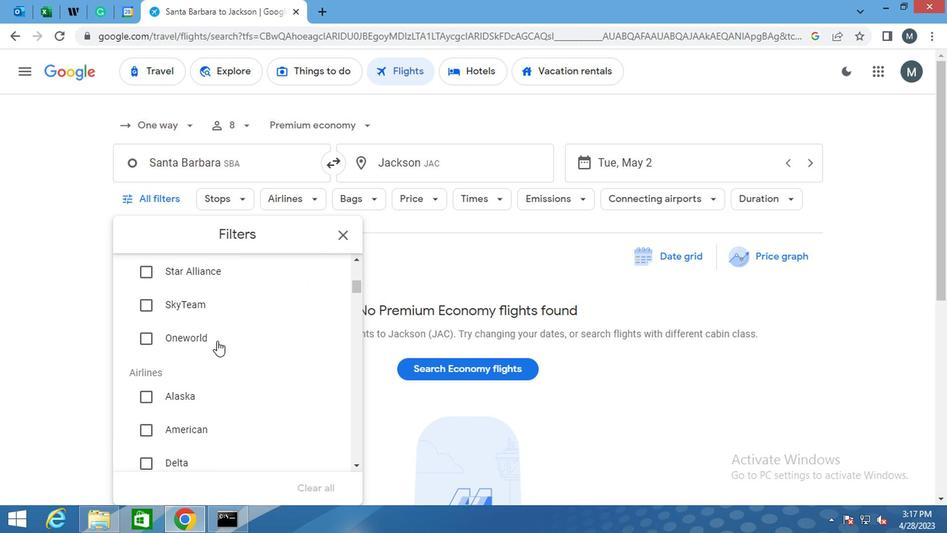 
Action: Mouse scrolled (211, 345) with delta (0, 0)
Screenshot: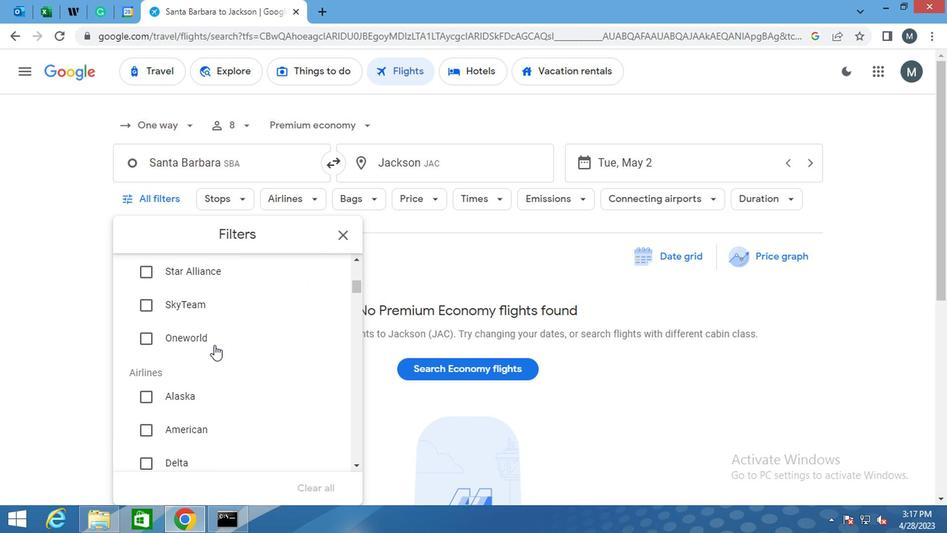 
Action: Mouse scrolled (211, 345) with delta (0, 0)
Screenshot: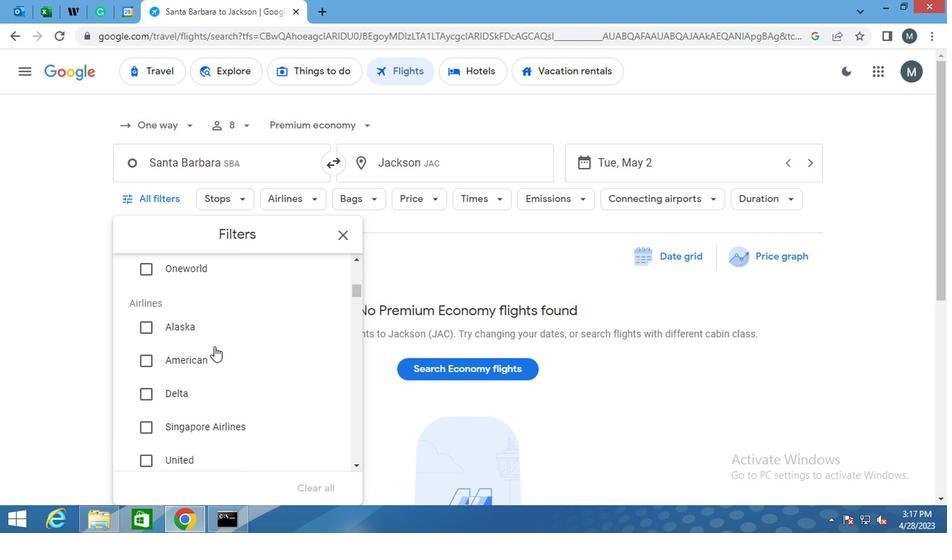 
Action: Mouse moved to (211, 347)
Screenshot: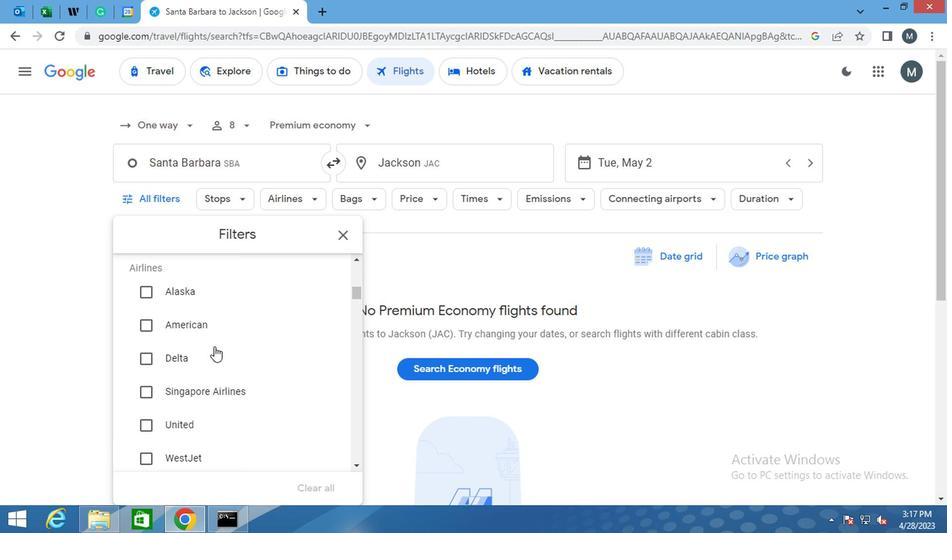 
Action: Mouse scrolled (211, 346) with delta (0, 0)
Screenshot: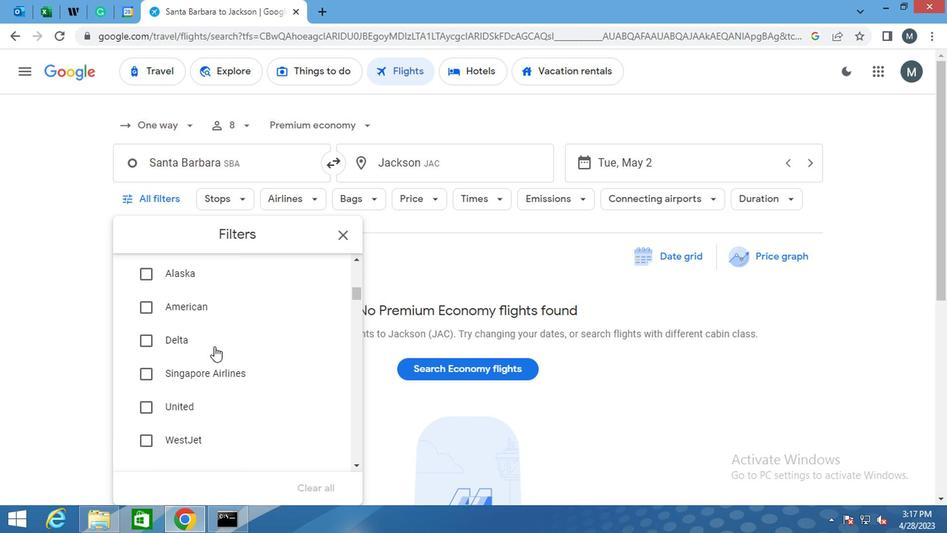 
Action: Mouse moved to (216, 353)
Screenshot: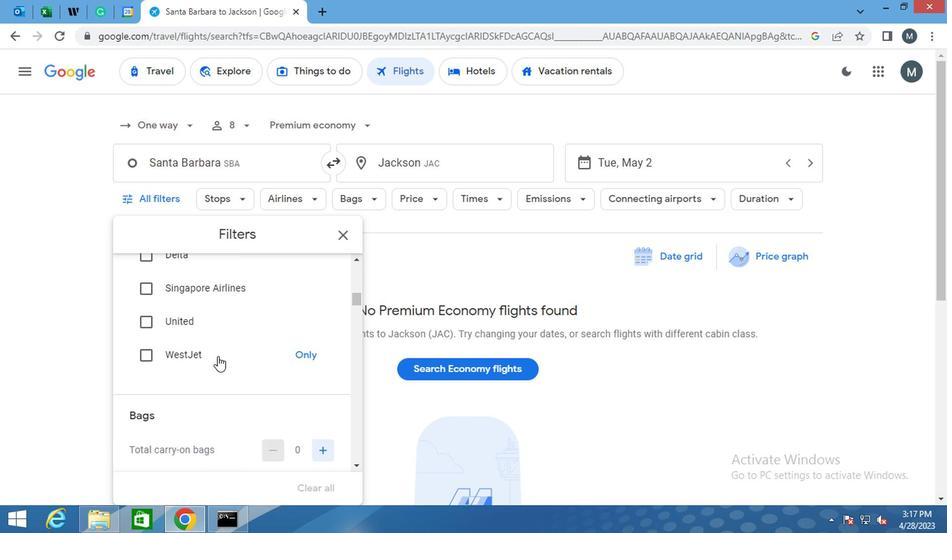 
Action: Mouse scrolled (216, 353) with delta (0, 0)
Screenshot: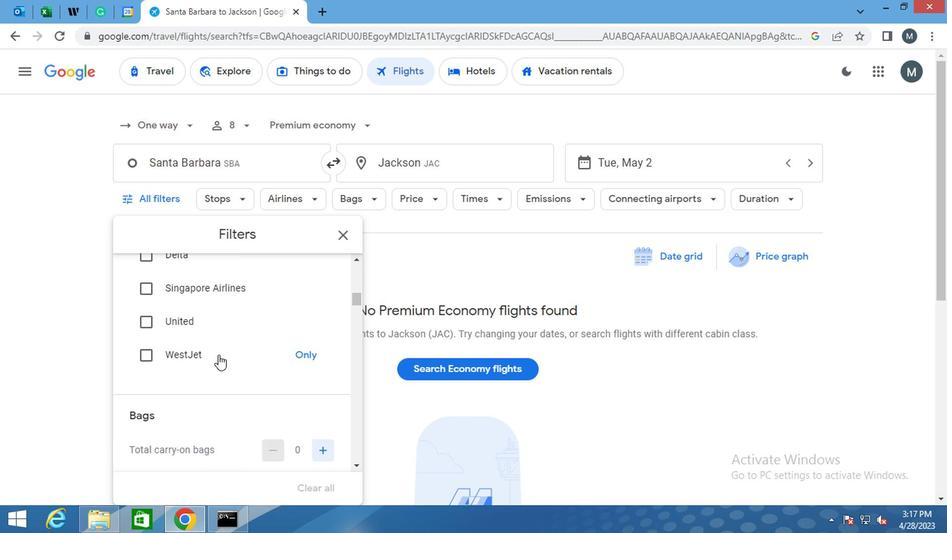 
Action: Mouse moved to (316, 413)
Screenshot: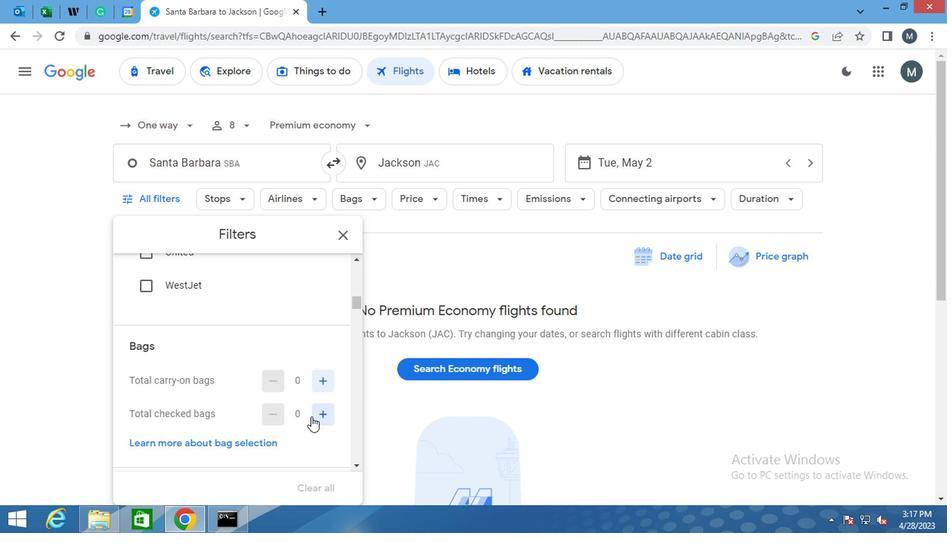 
Action: Mouse pressed left at (316, 413)
Screenshot: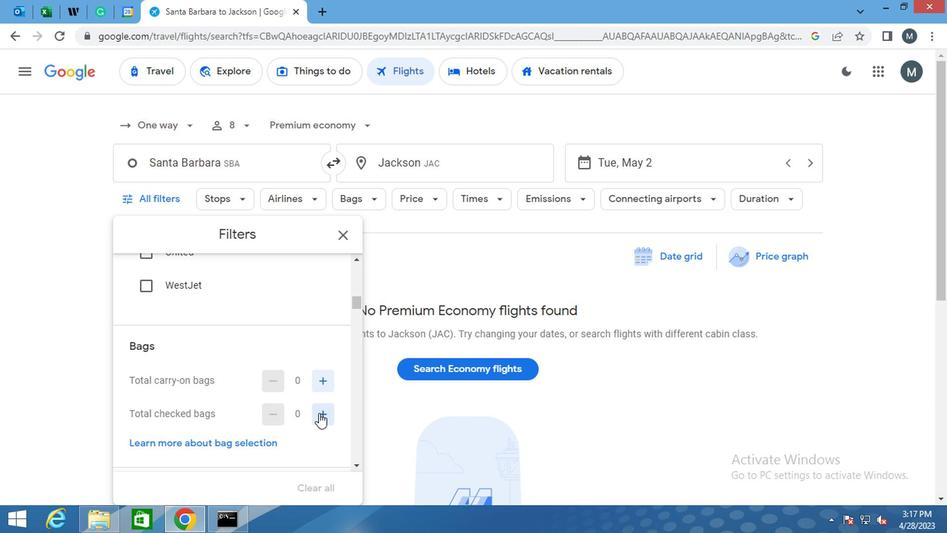 
Action: Mouse pressed left at (316, 413)
Screenshot: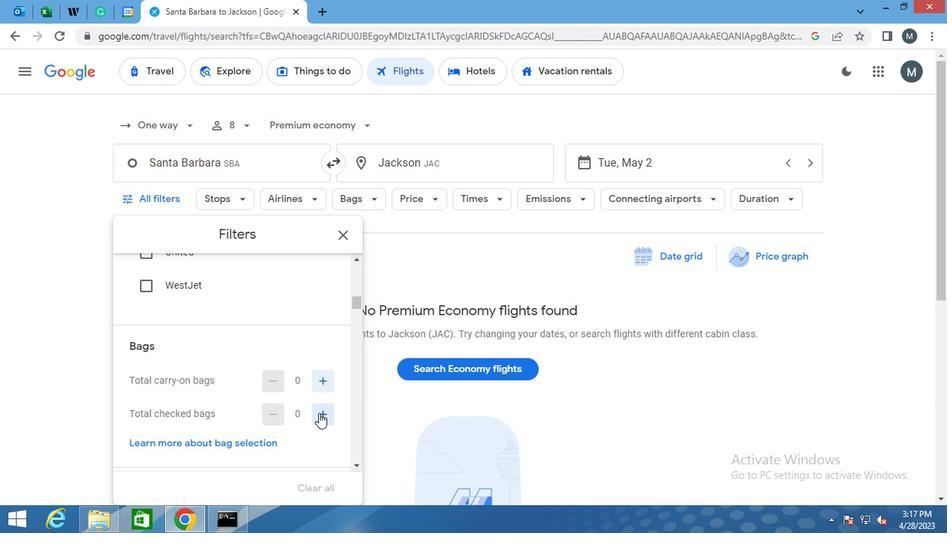 
Action: Mouse moved to (269, 389)
Screenshot: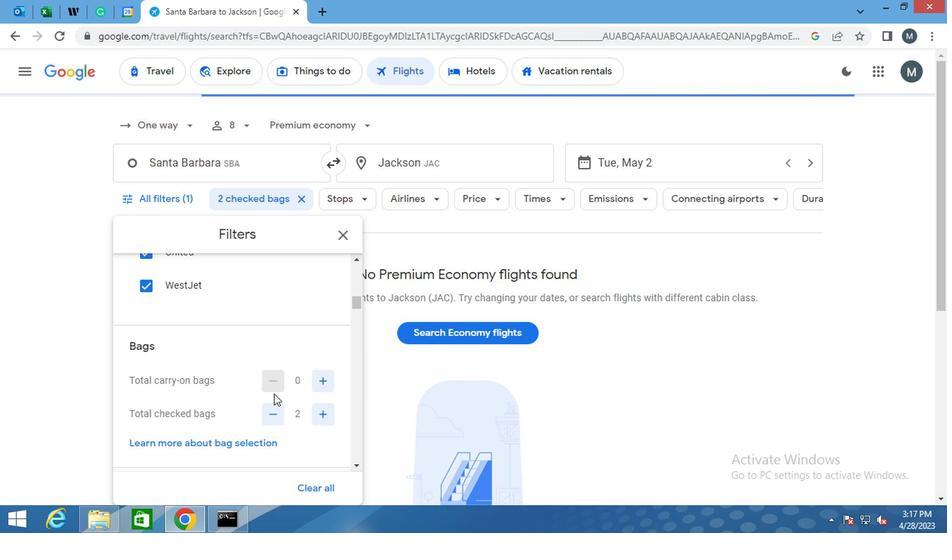 
Action: Mouse scrolled (269, 389) with delta (0, 0)
Screenshot: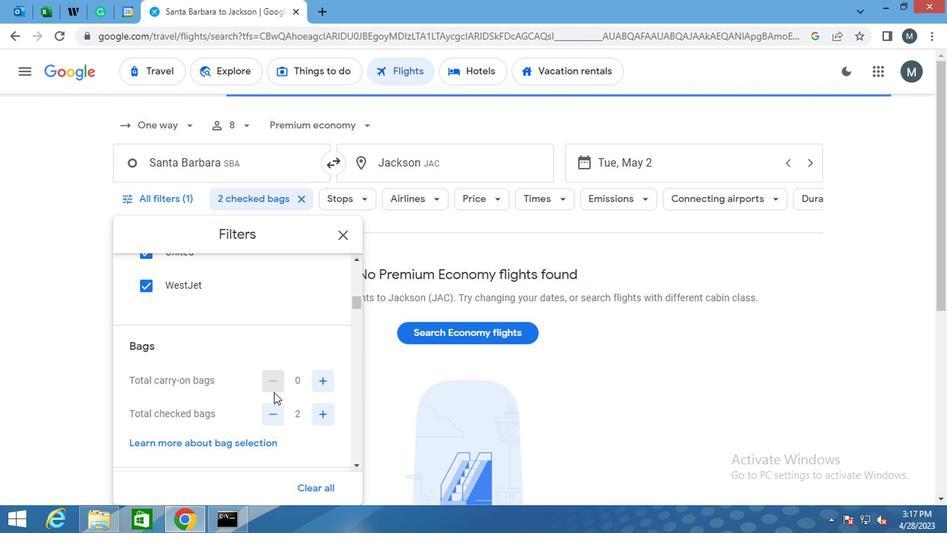 
Action: Mouse moved to (261, 387)
Screenshot: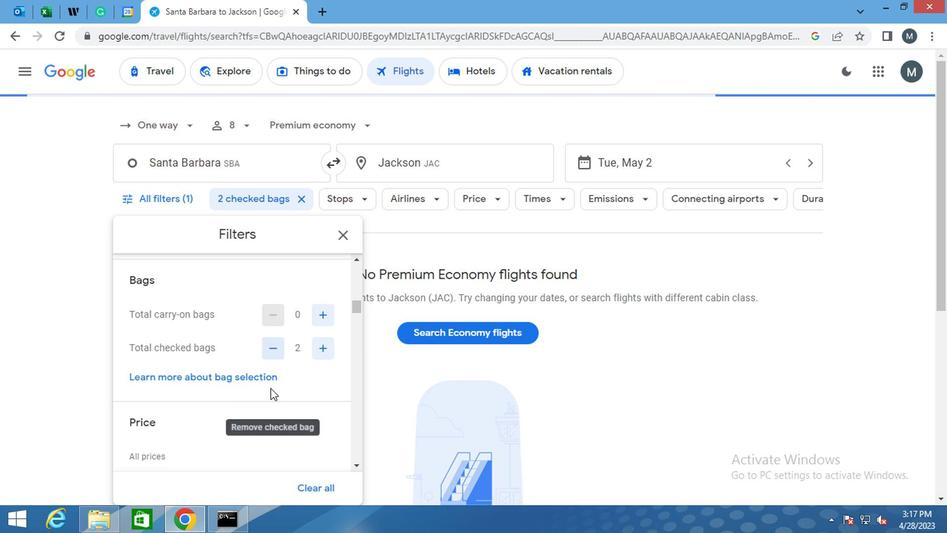 
Action: Mouse scrolled (261, 387) with delta (0, 0)
Screenshot: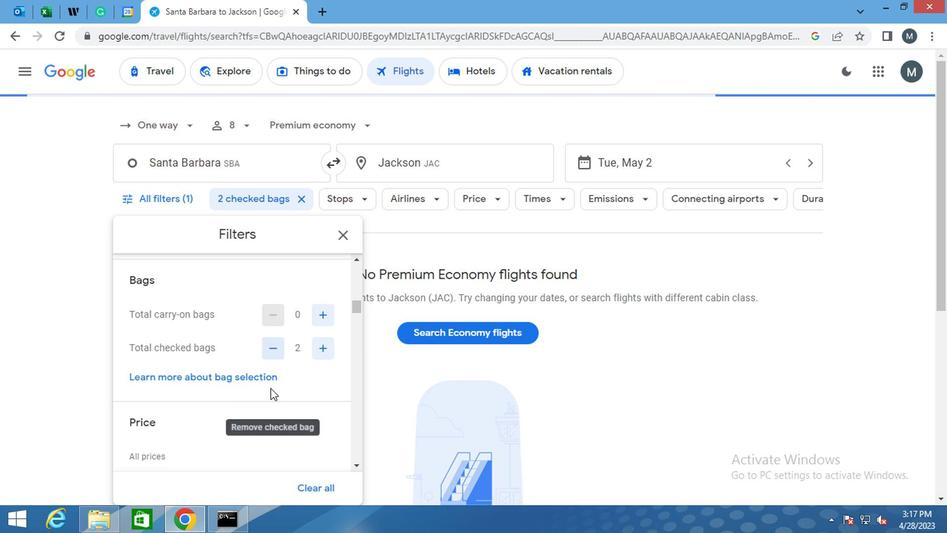 
Action: Mouse moved to (241, 387)
Screenshot: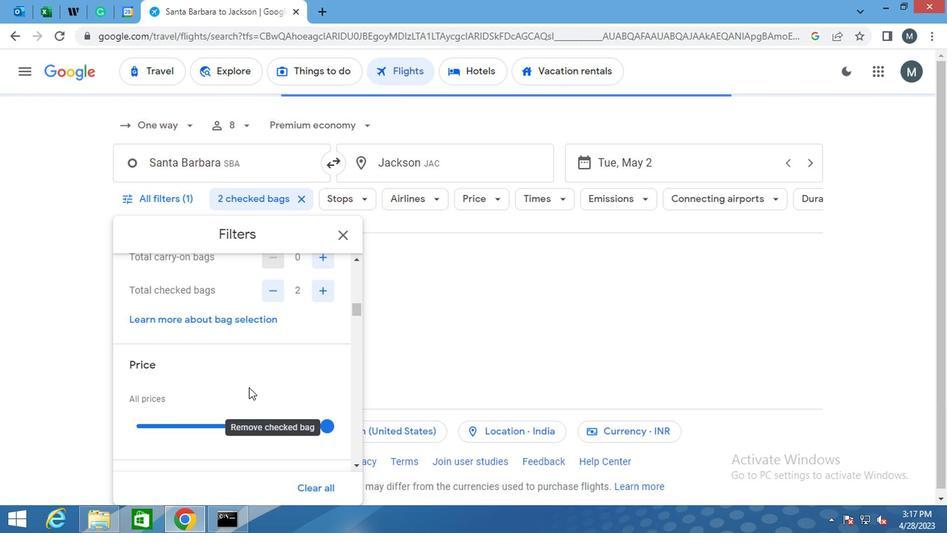 
Action: Mouse scrolled (241, 387) with delta (0, 0)
Screenshot: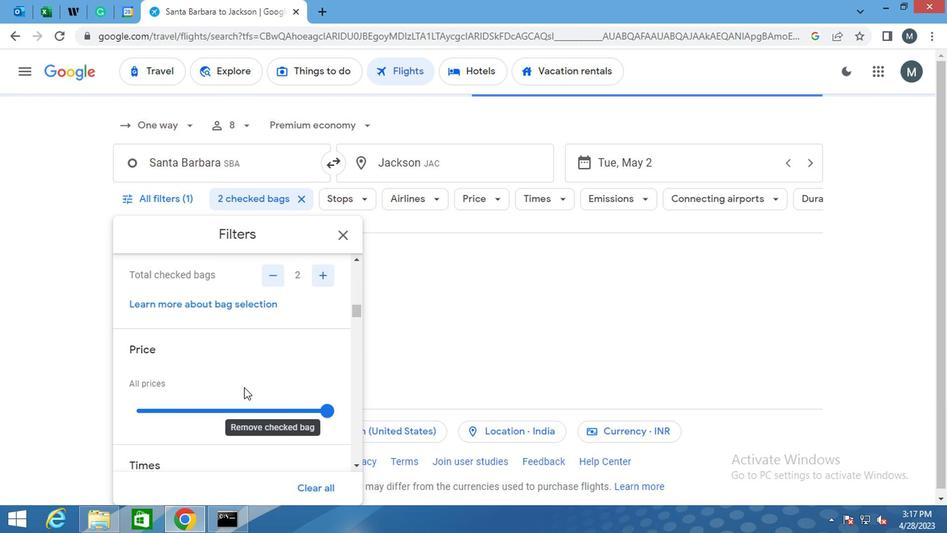 
Action: Mouse moved to (221, 340)
Screenshot: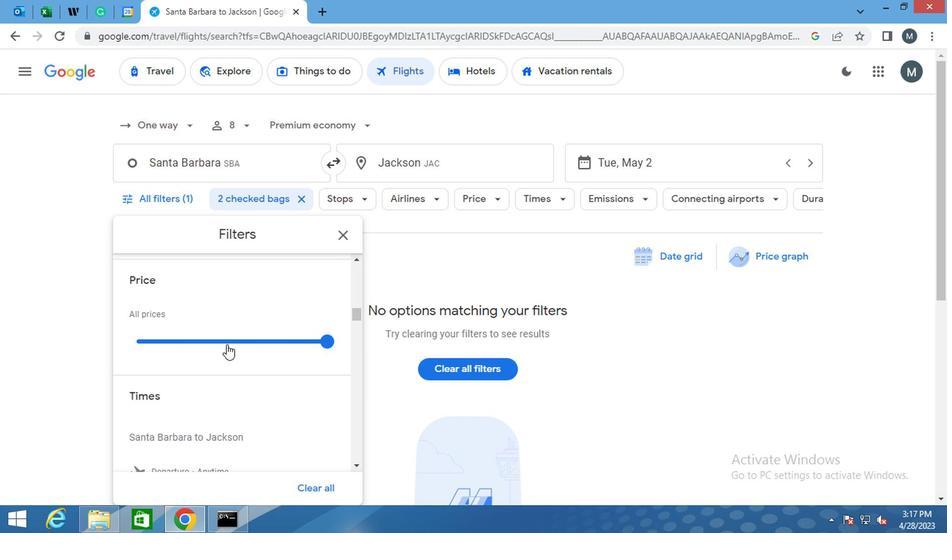 
Action: Mouse pressed left at (221, 340)
Screenshot: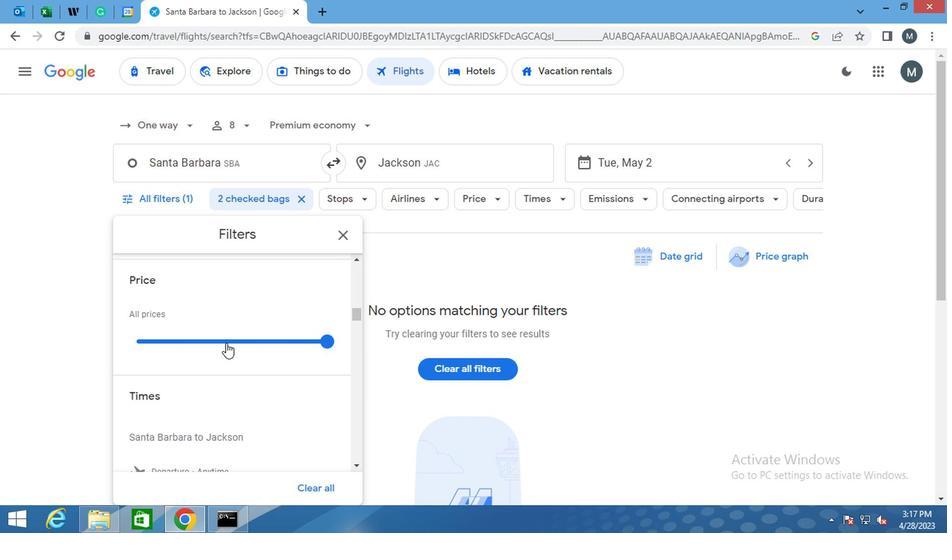 
Action: Mouse pressed left at (221, 340)
Screenshot: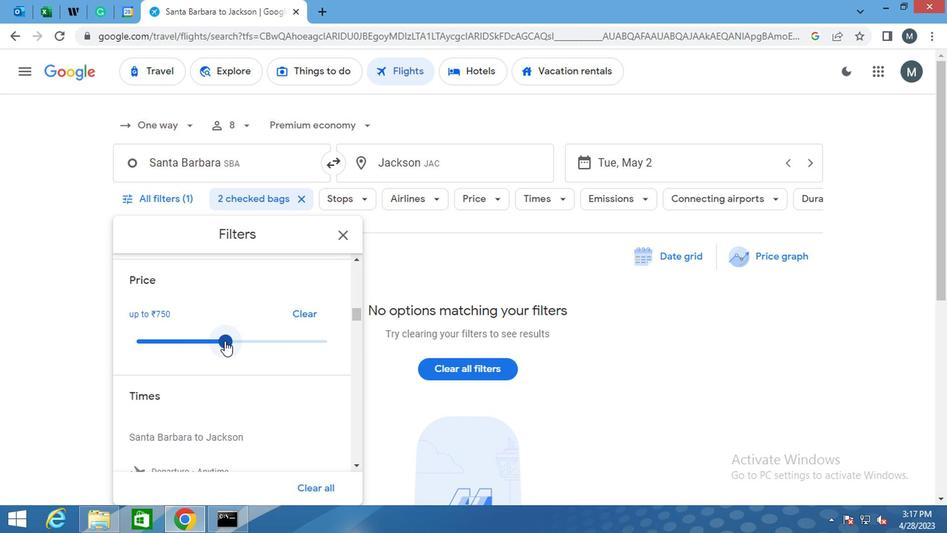 
Action: Mouse moved to (213, 349)
Screenshot: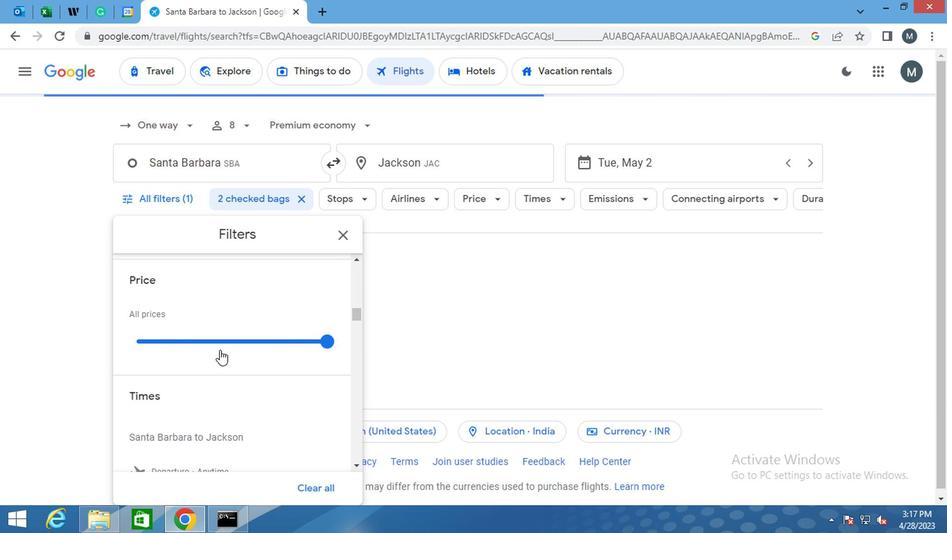 
Action: Mouse scrolled (213, 348) with delta (0, 0)
Screenshot: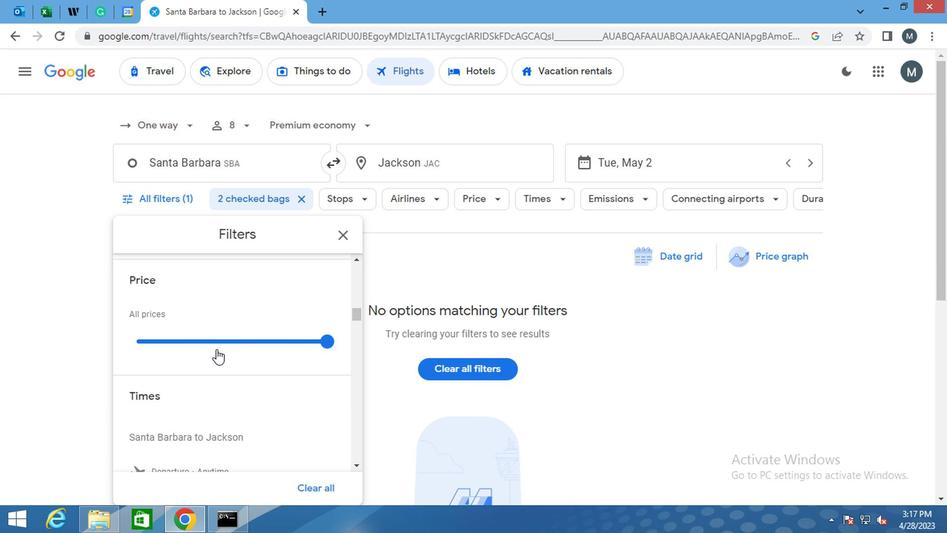 
Action: Mouse moved to (209, 343)
Screenshot: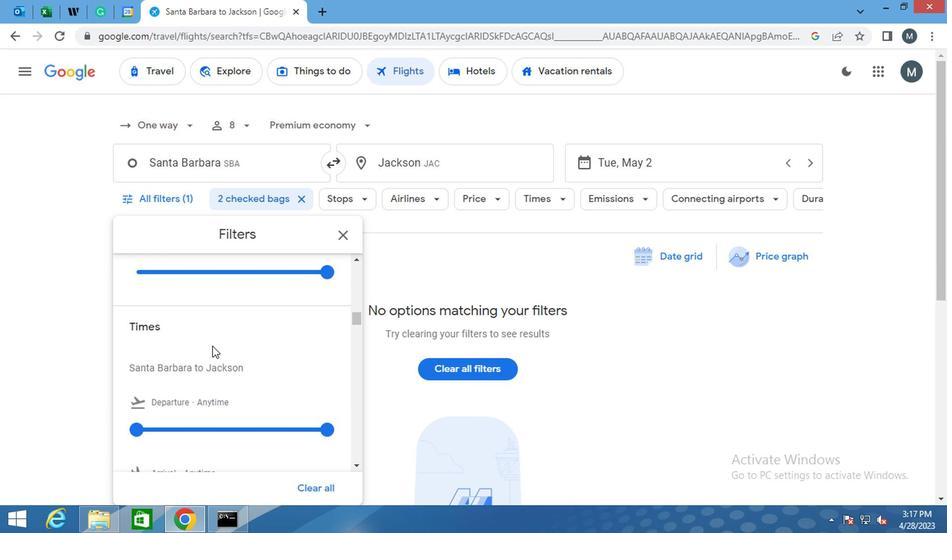 
Action: Mouse scrolled (209, 342) with delta (0, 0)
Screenshot: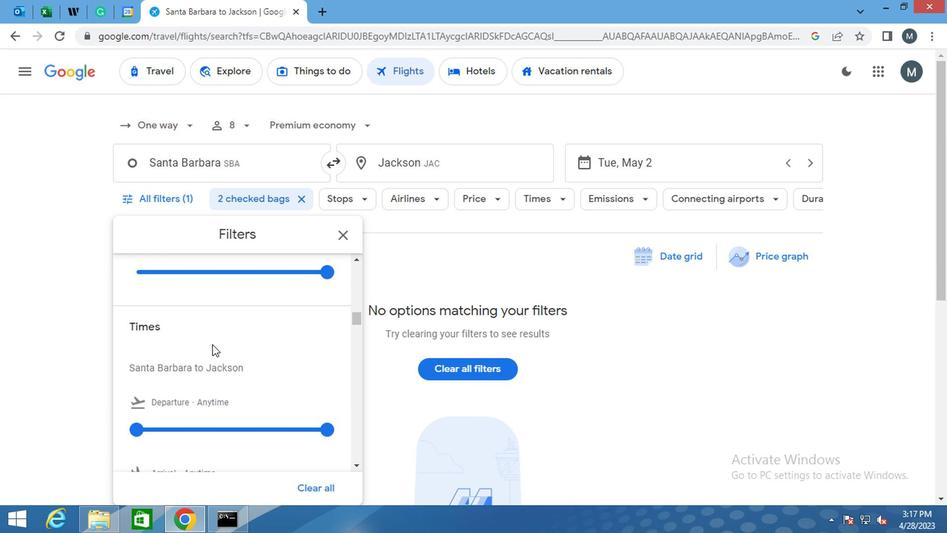 
Action: Mouse moved to (209, 357)
Screenshot: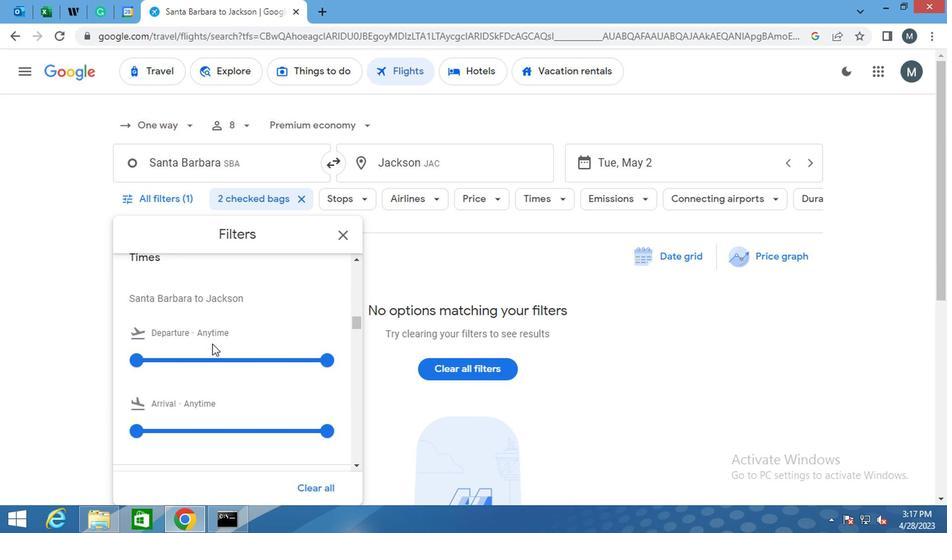 
Action: Mouse pressed left at (209, 357)
Screenshot: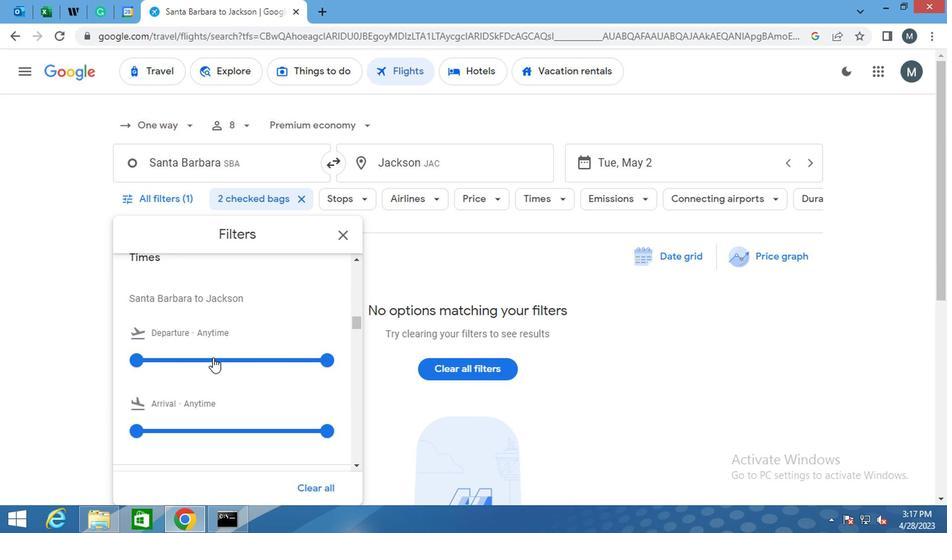 
Action: Mouse moved to (211, 358)
Screenshot: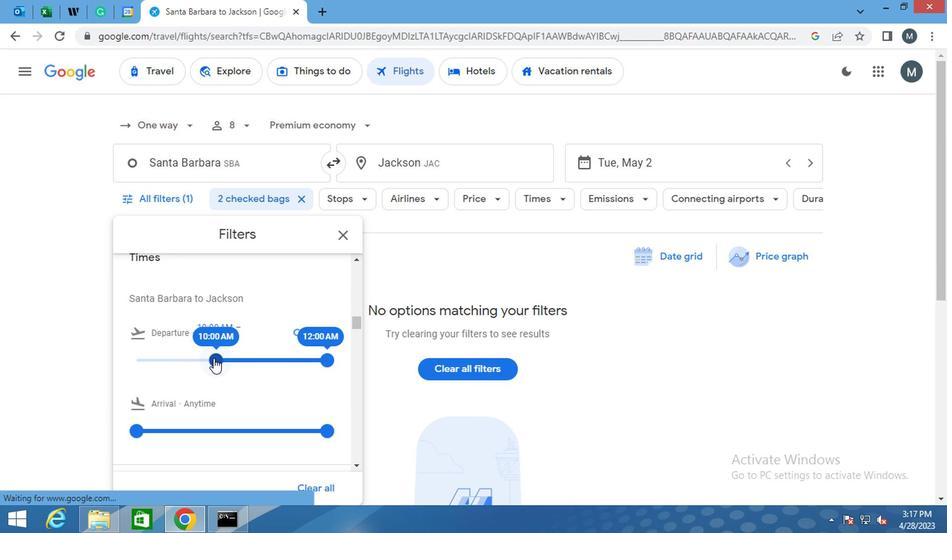 
Action: Mouse pressed left at (211, 358)
Screenshot: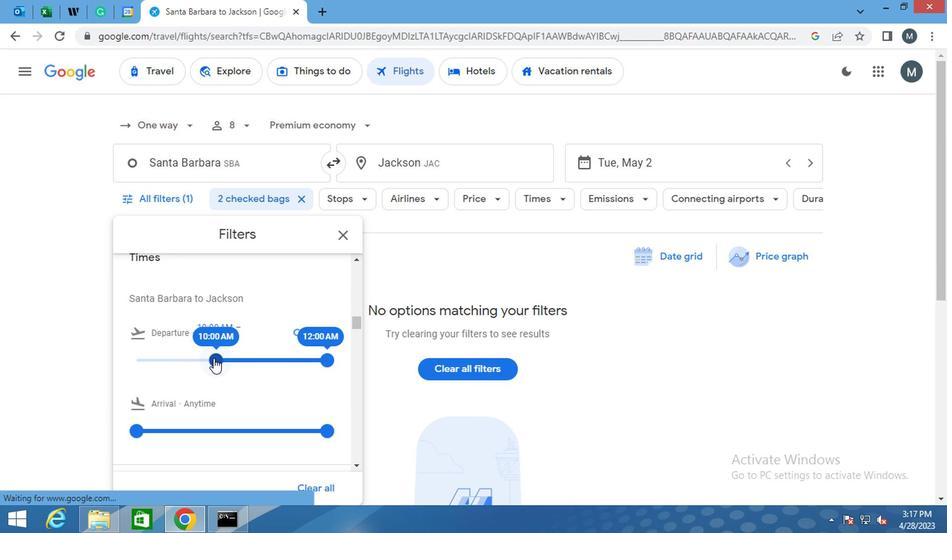 
Action: Mouse moved to (314, 358)
Screenshot: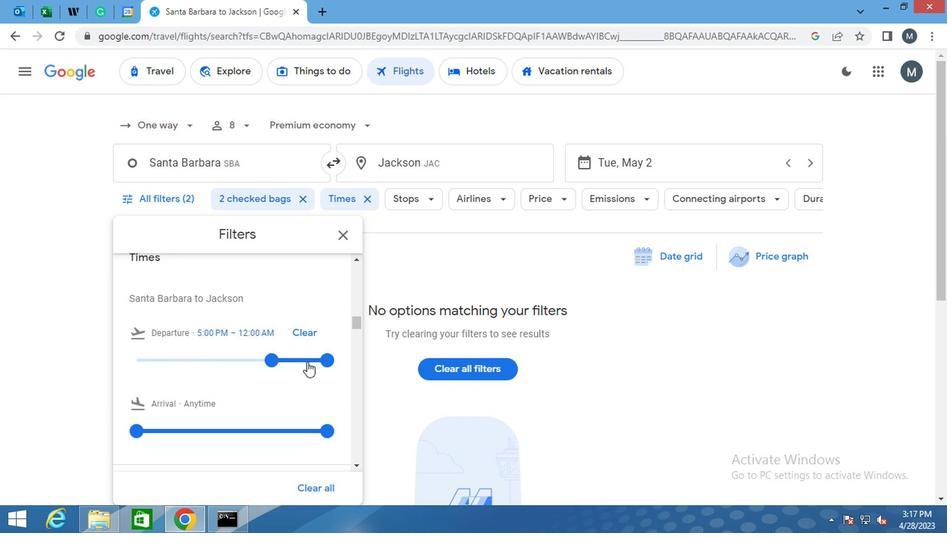 
Action: Mouse pressed left at (314, 358)
Screenshot: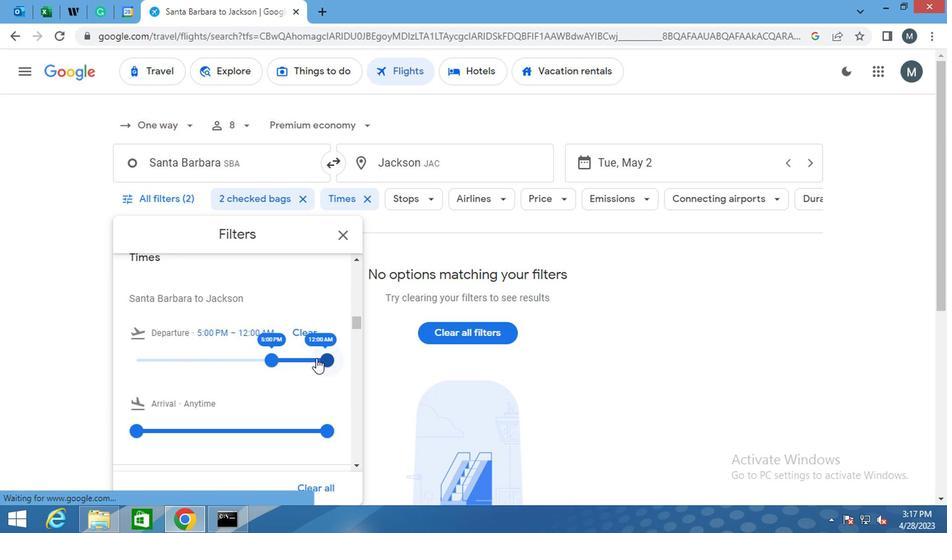 
Action: Mouse moved to (275, 353)
Screenshot: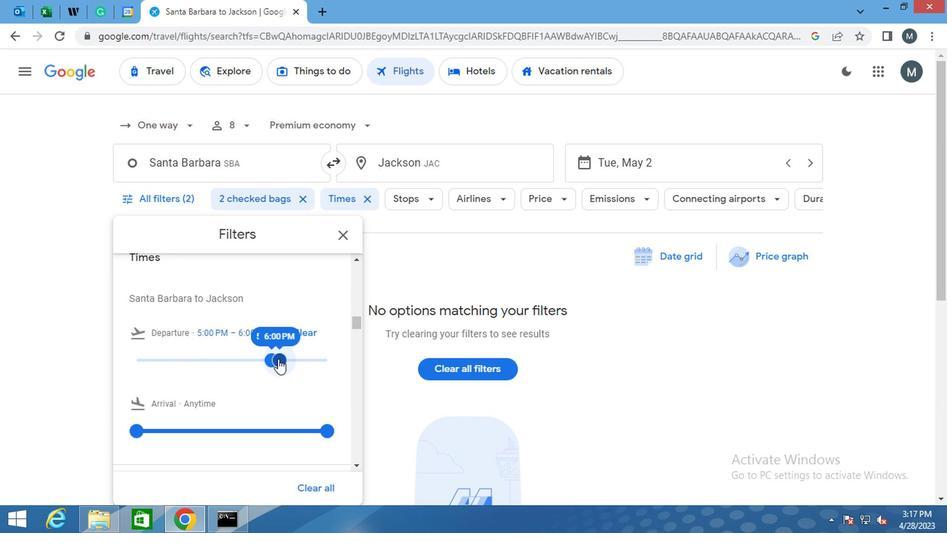 
Action: Mouse scrolled (275, 353) with delta (0, 0)
Screenshot: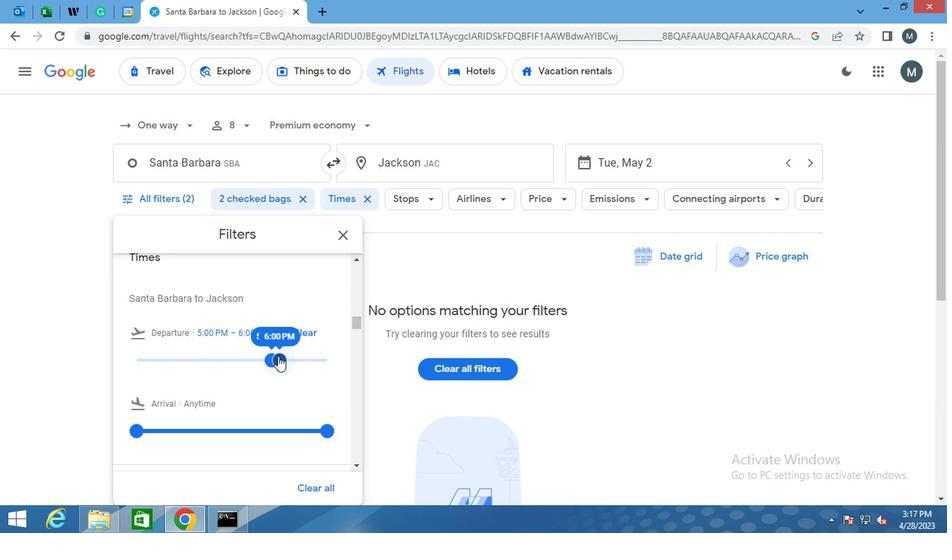
Action: Mouse moved to (341, 231)
Screenshot: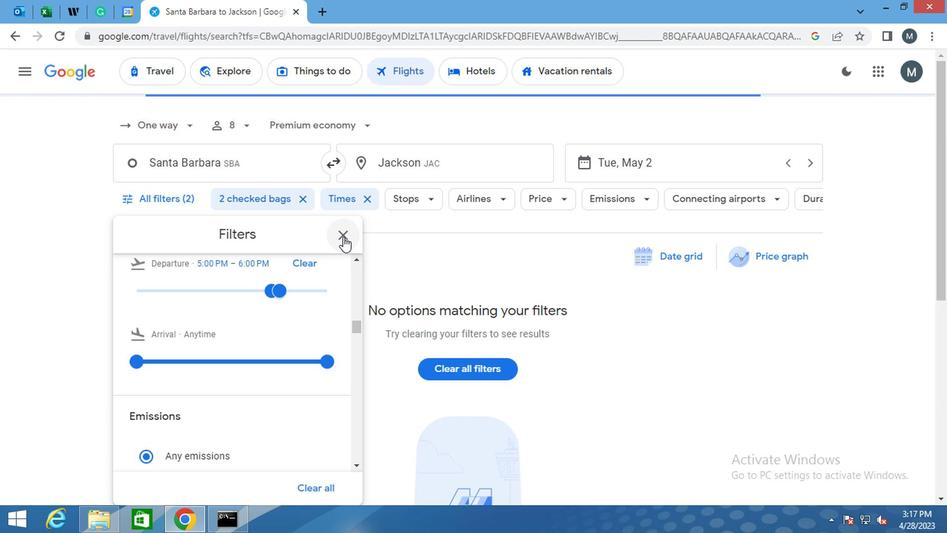 
Action: Mouse pressed left at (341, 231)
Screenshot: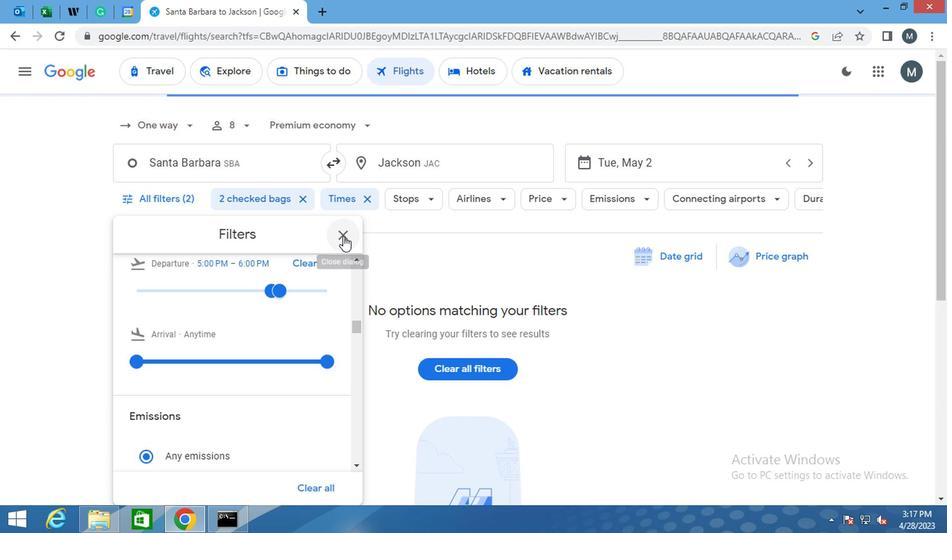 
